Task: select a rule when a due date more than days ago is moved in a card by anyone except me.
Action: Mouse moved to (1347, 114)
Screenshot: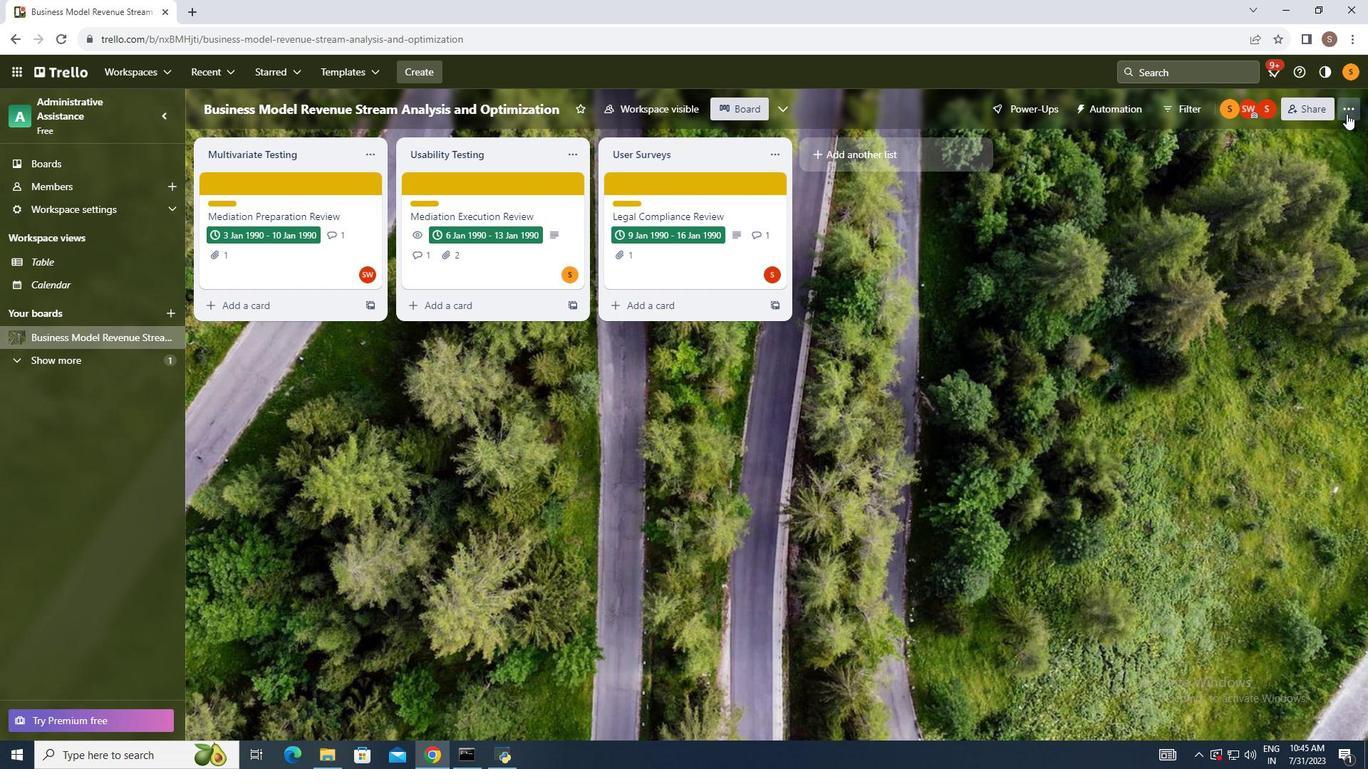 
Action: Mouse pressed left at (1347, 114)
Screenshot: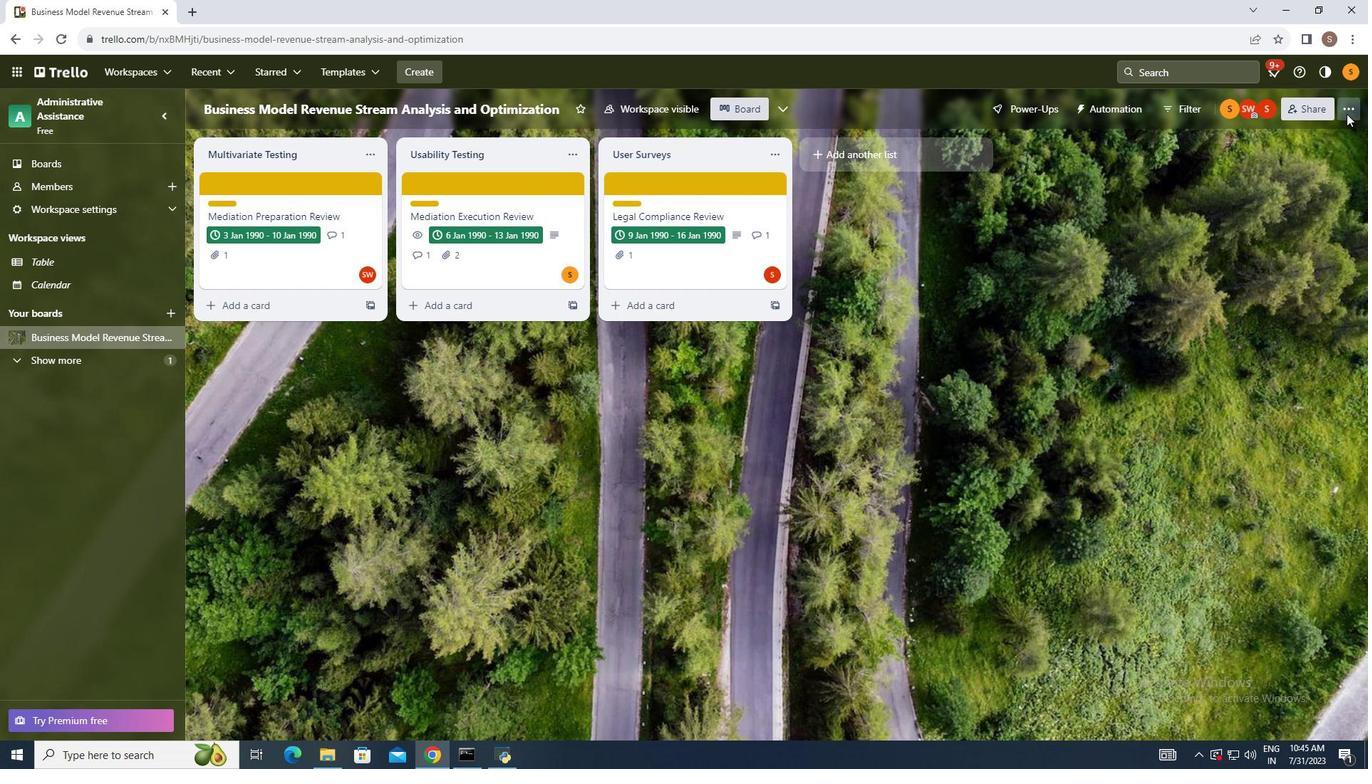 
Action: Mouse moved to (1233, 292)
Screenshot: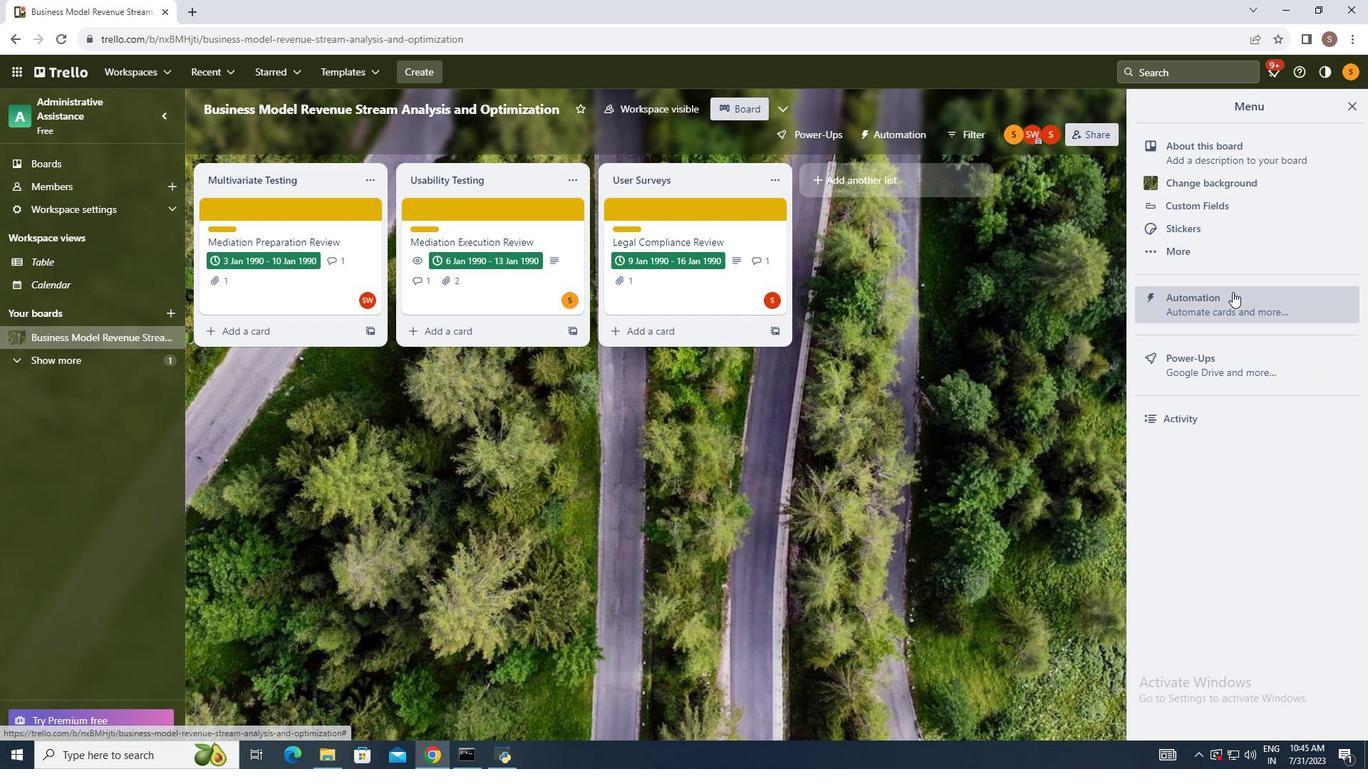 
Action: Mouse pressed left at (1233, 292)
Screenshot: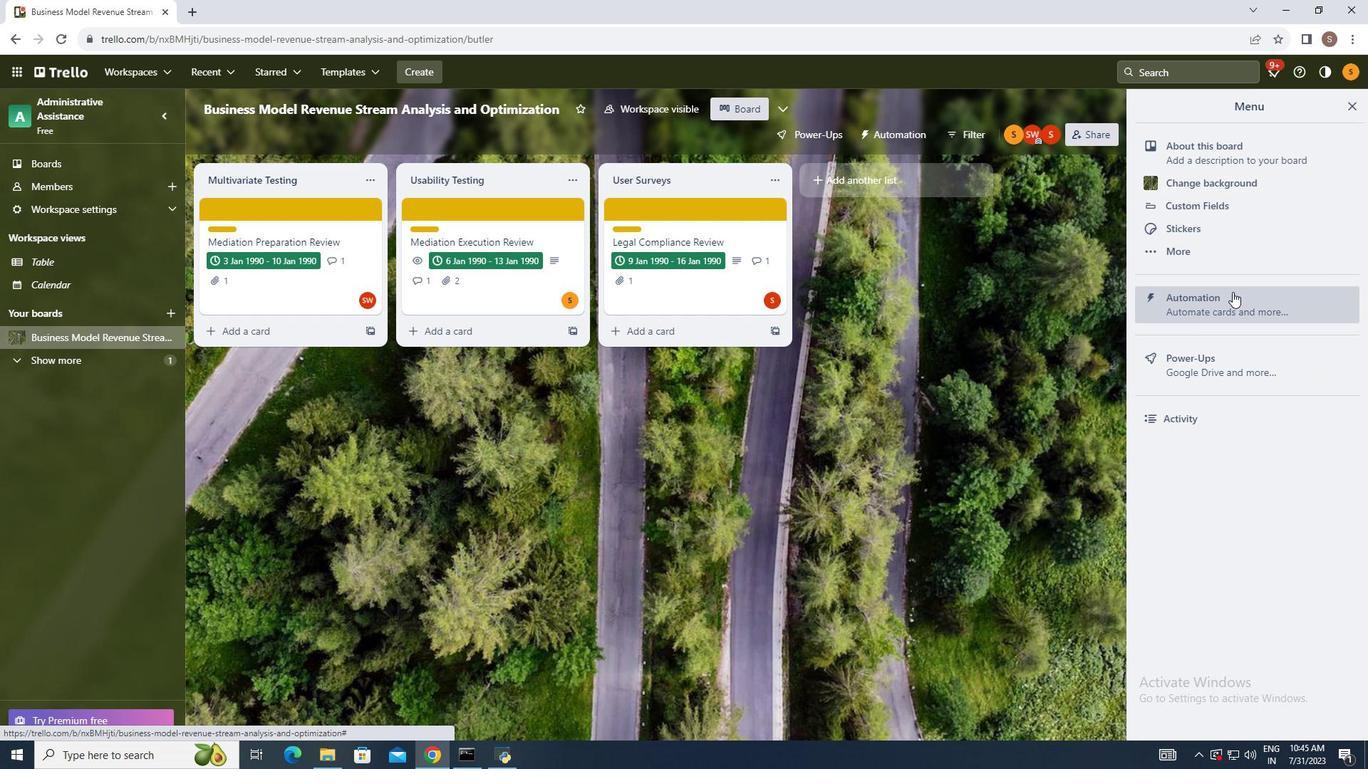 
Action: Mouse moved to (268, 265)
Screenshot: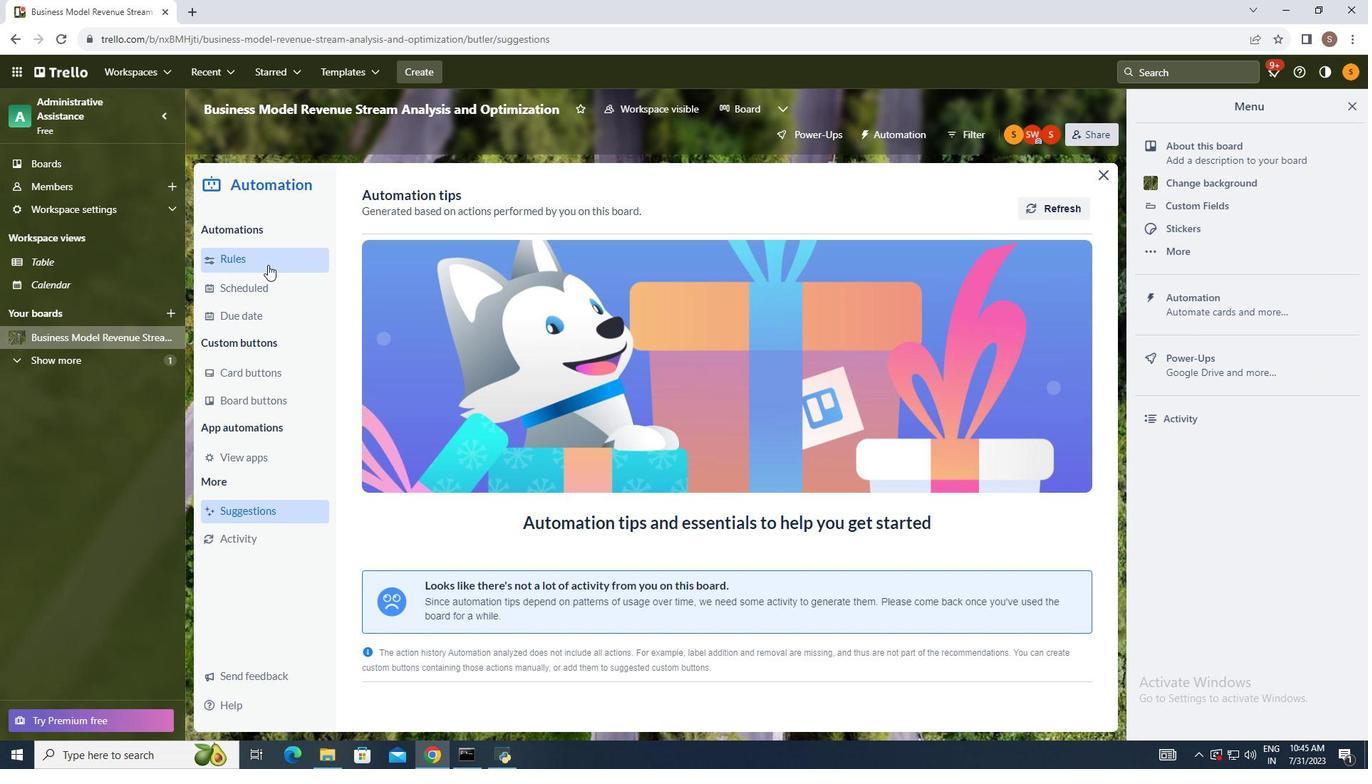 
Action: Mouse pressed left at (268, 265)
Screenshot: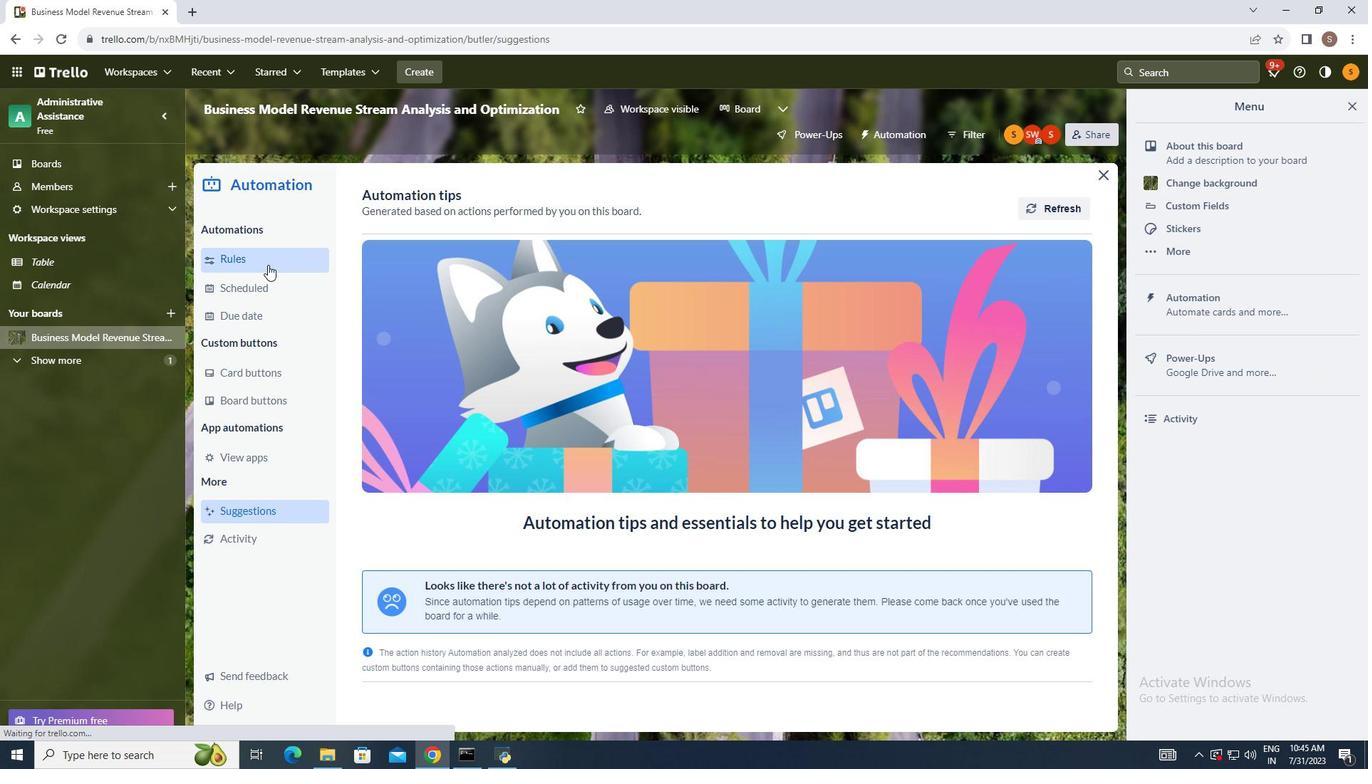 
Action: Mouse moved to (959, 200)
Screenshot: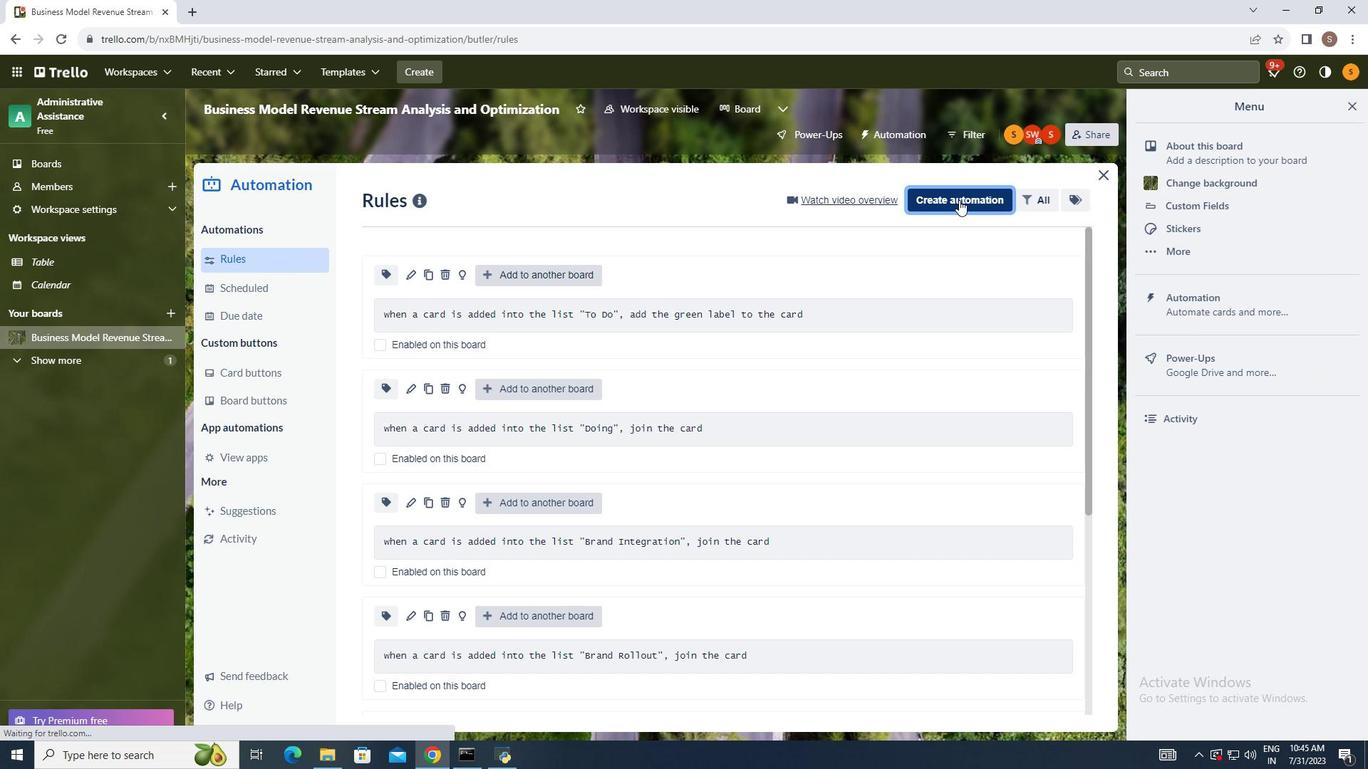 
Action: Mouse pressed left at (959, 200)
Screenshot: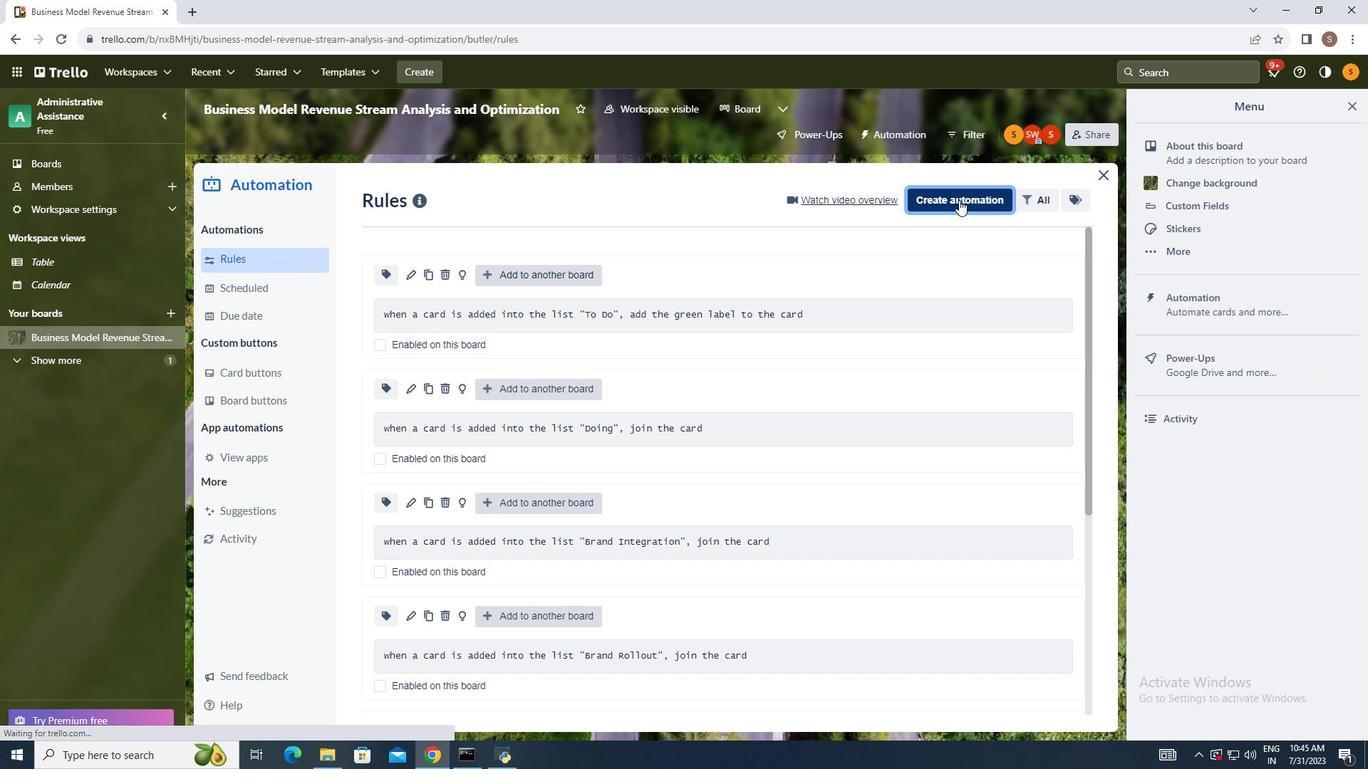 
Action: Mouse moved to (727, 341)
Screenshot: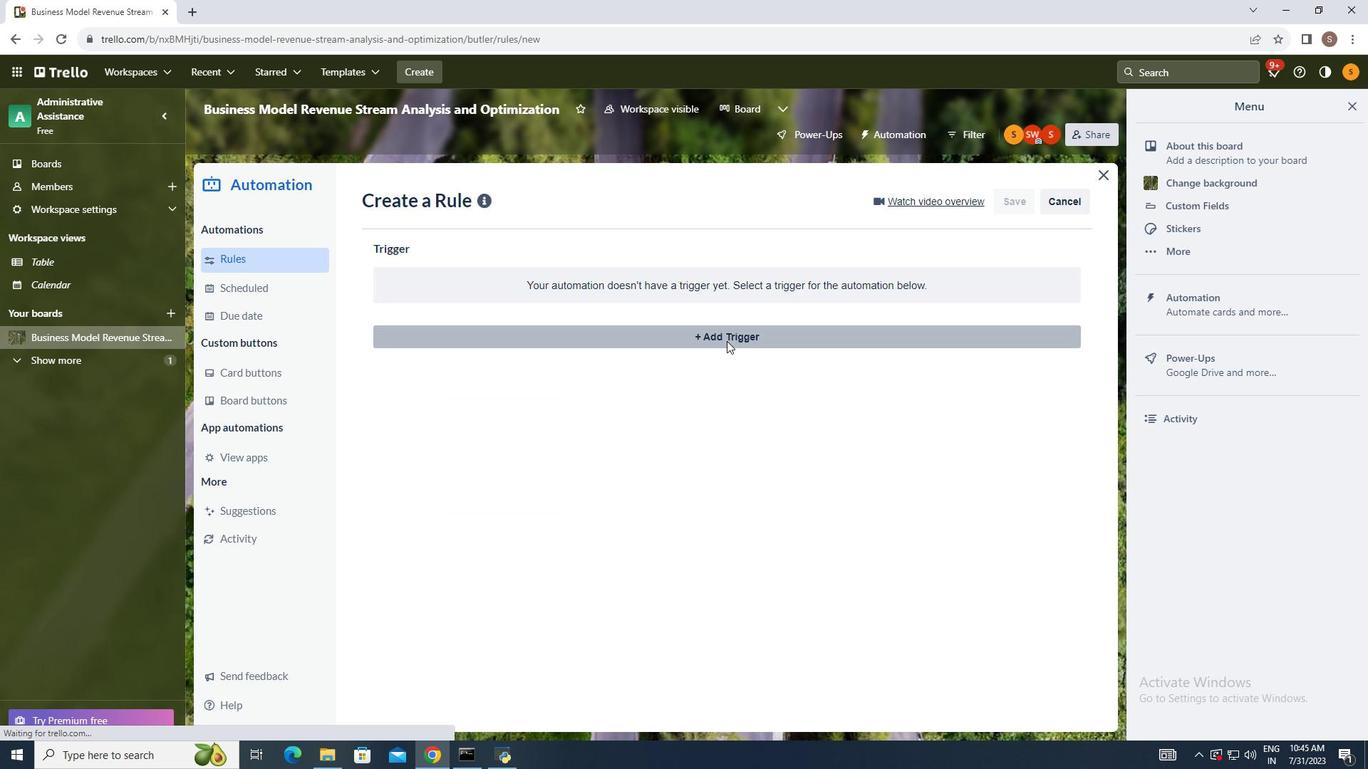 
Action: Mouse pressed left at (727, 341)
Screenshot: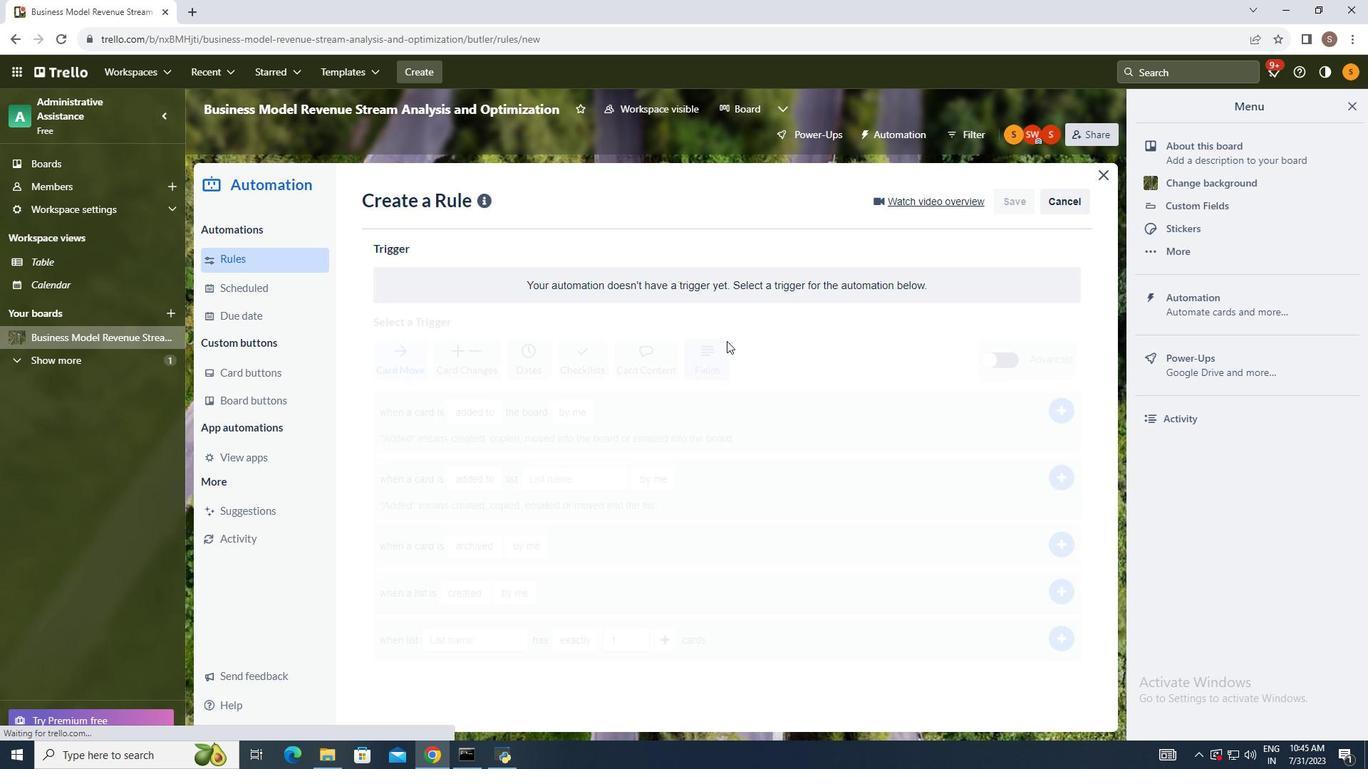 
Action: Mouse moved to (524, 379)
Screenshot: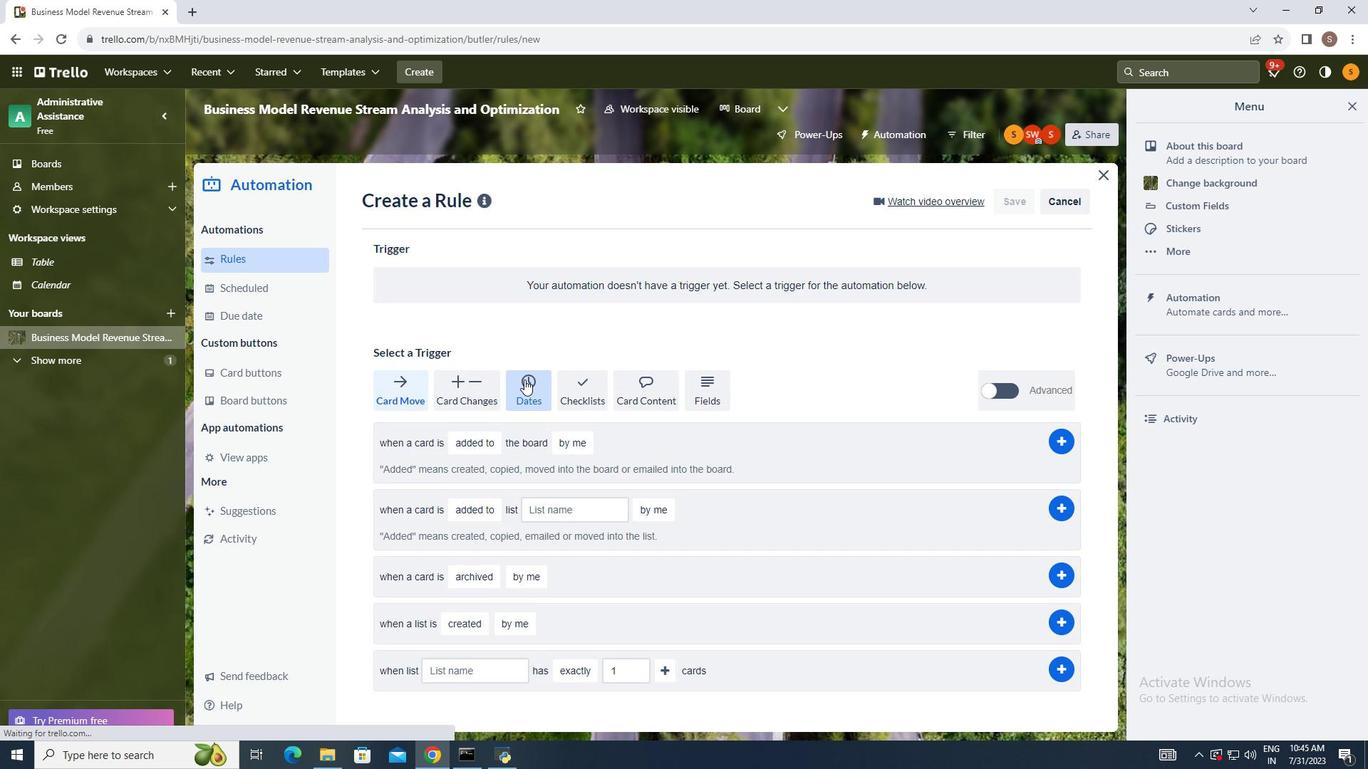 
Action: Mouse pressed left at (524, 379)
Screenshot: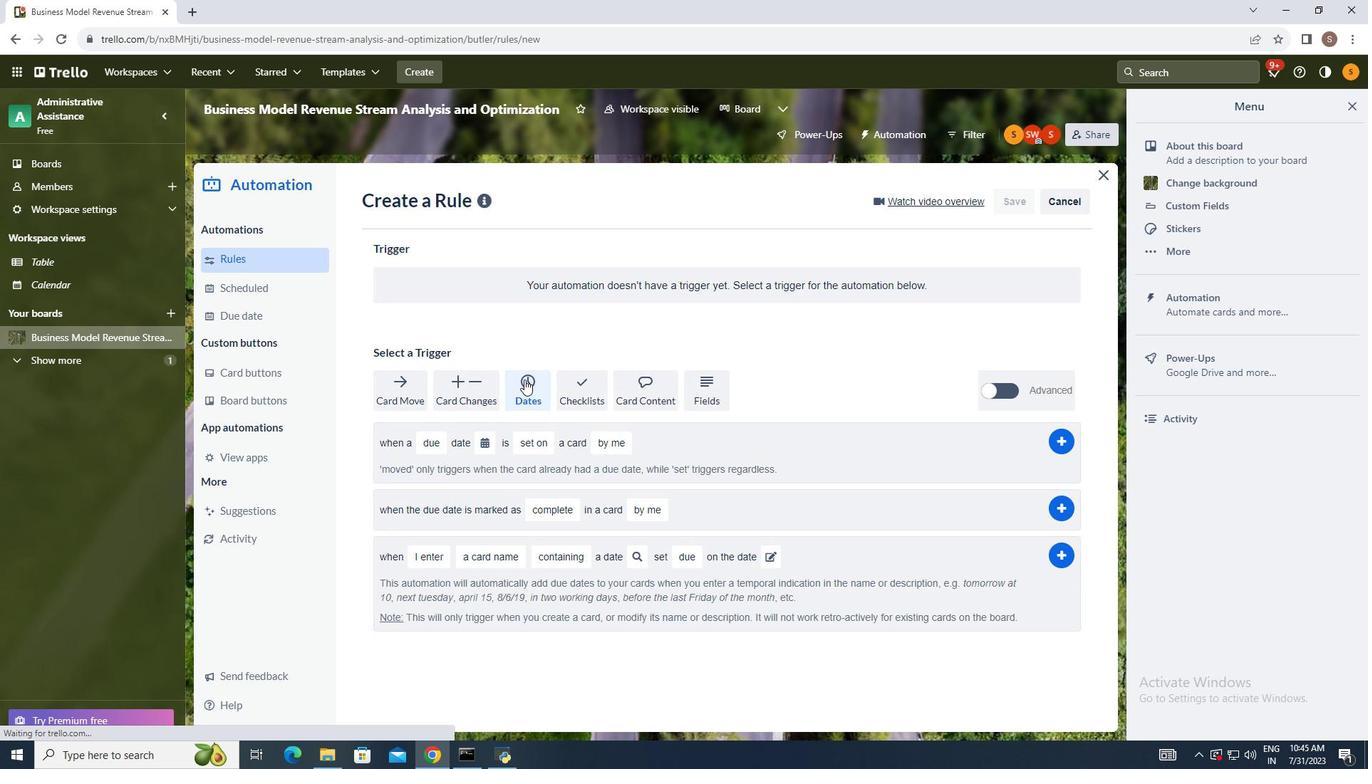 
Action: Mouse moved to (439, 438)
Screenshot: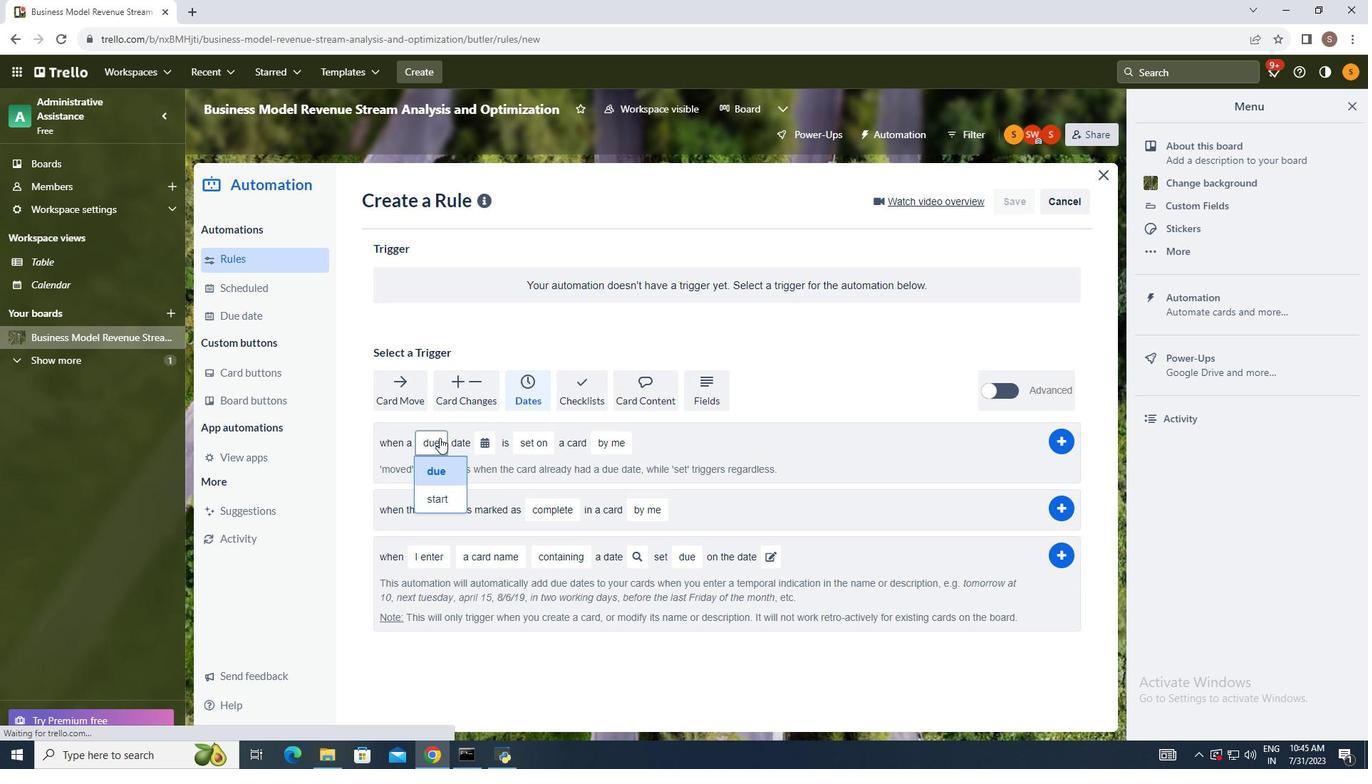 
Action: Mouse pressed left at (439, 438)
Screenshot: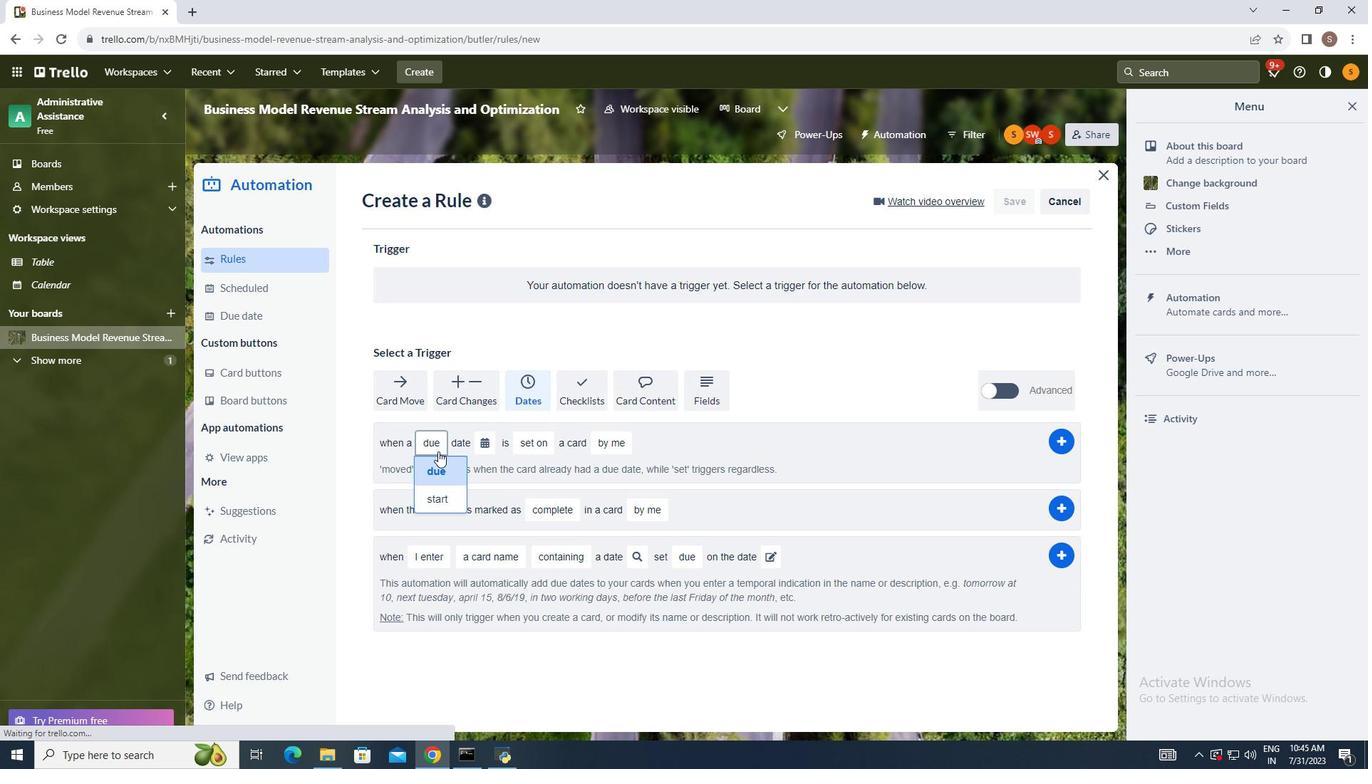 
Action: Mouse moved to (438, 471)
Screenshot: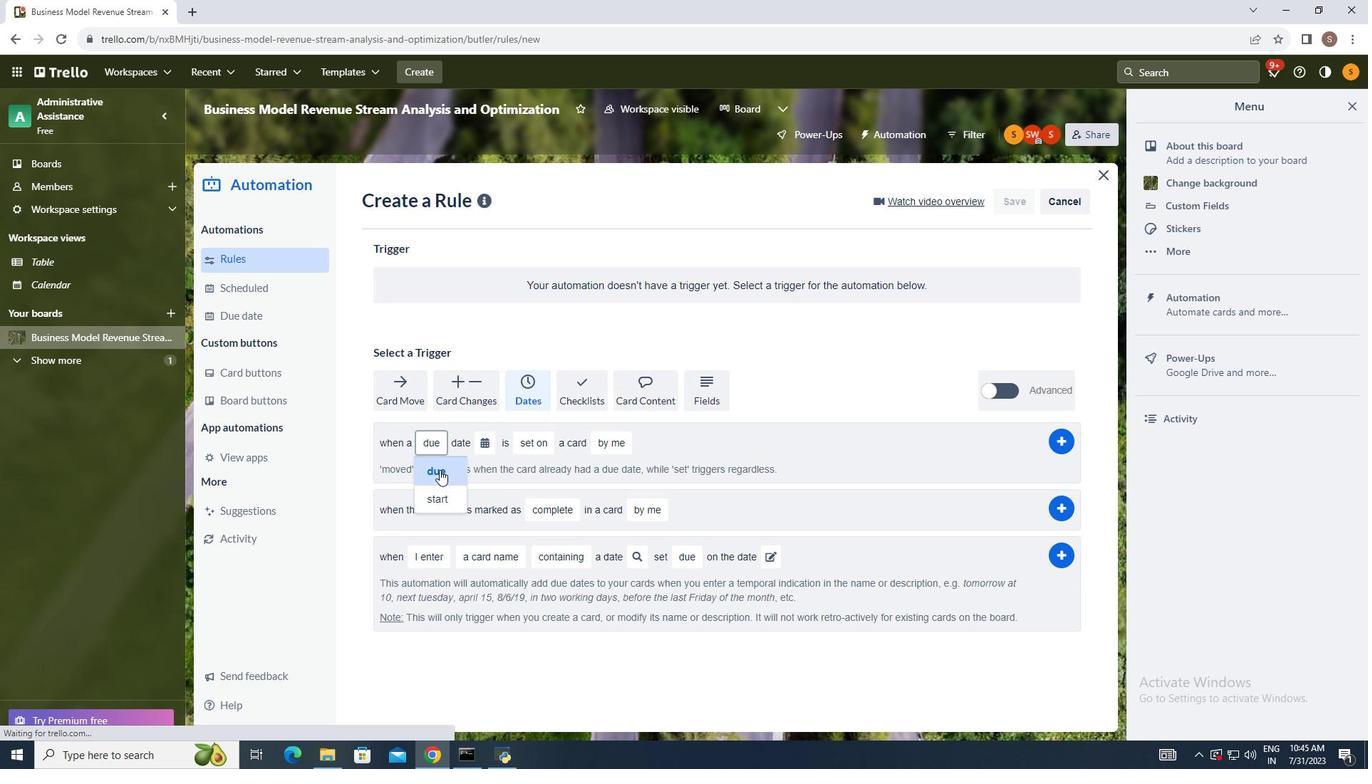 
Action: Mouse pressed left at (438, 471)
Screenshot: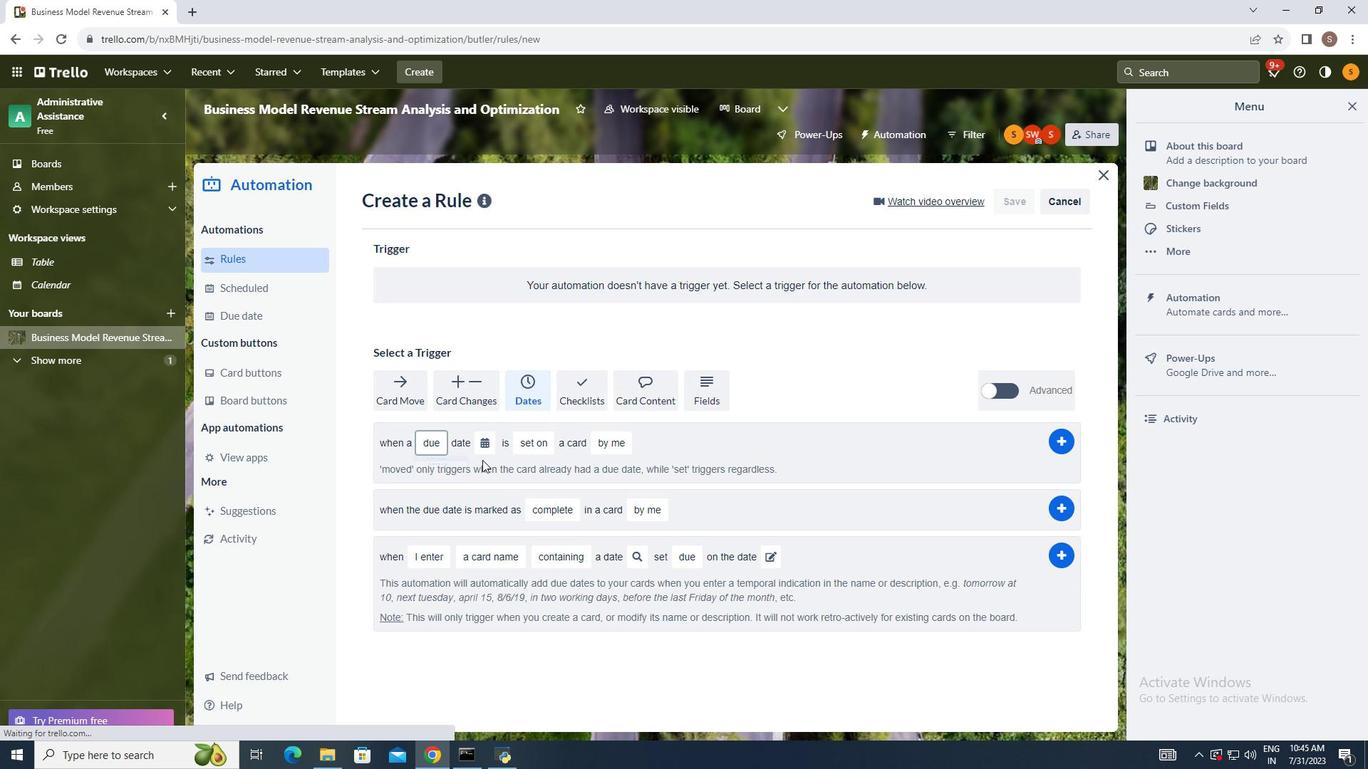 
Action: Mouse moved to (491, 446)
Screenshot: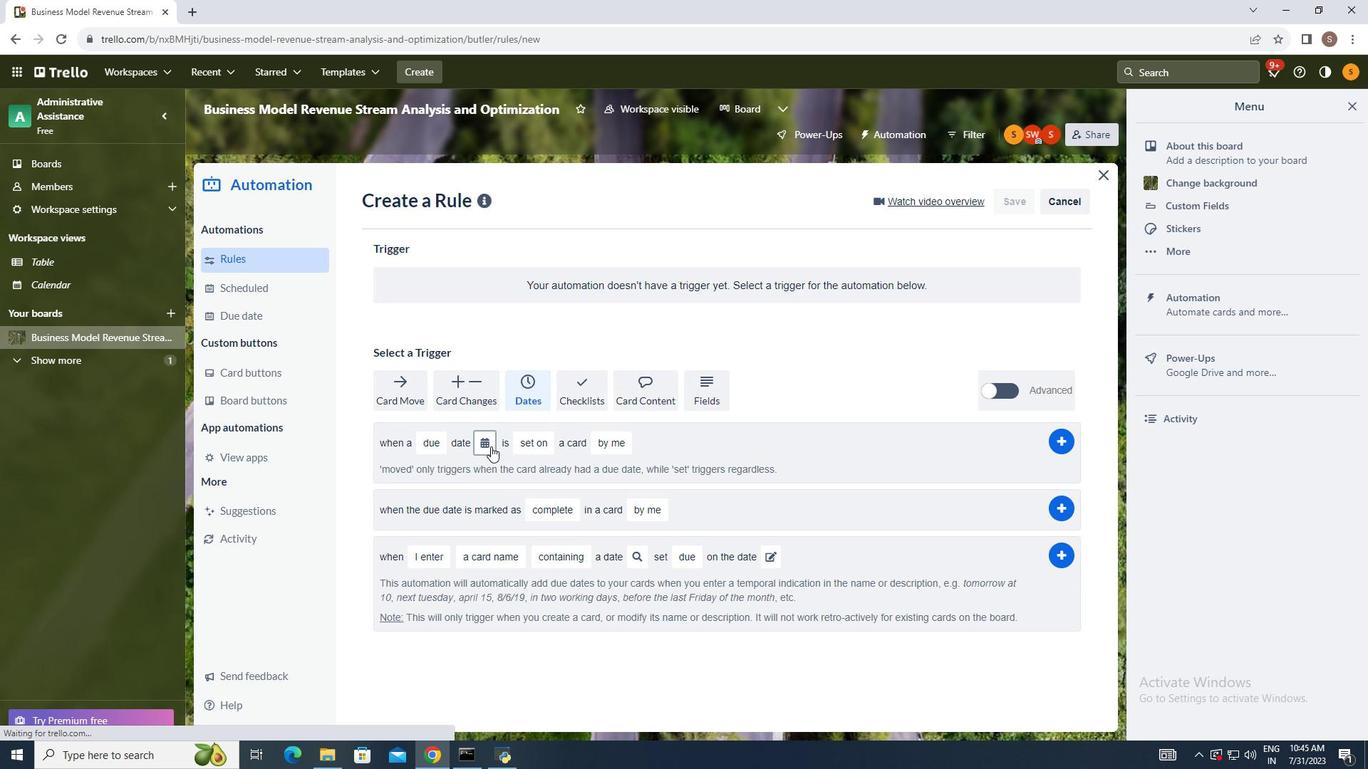 
Action: Mouse pressed left at (491, 446)
Screenshot: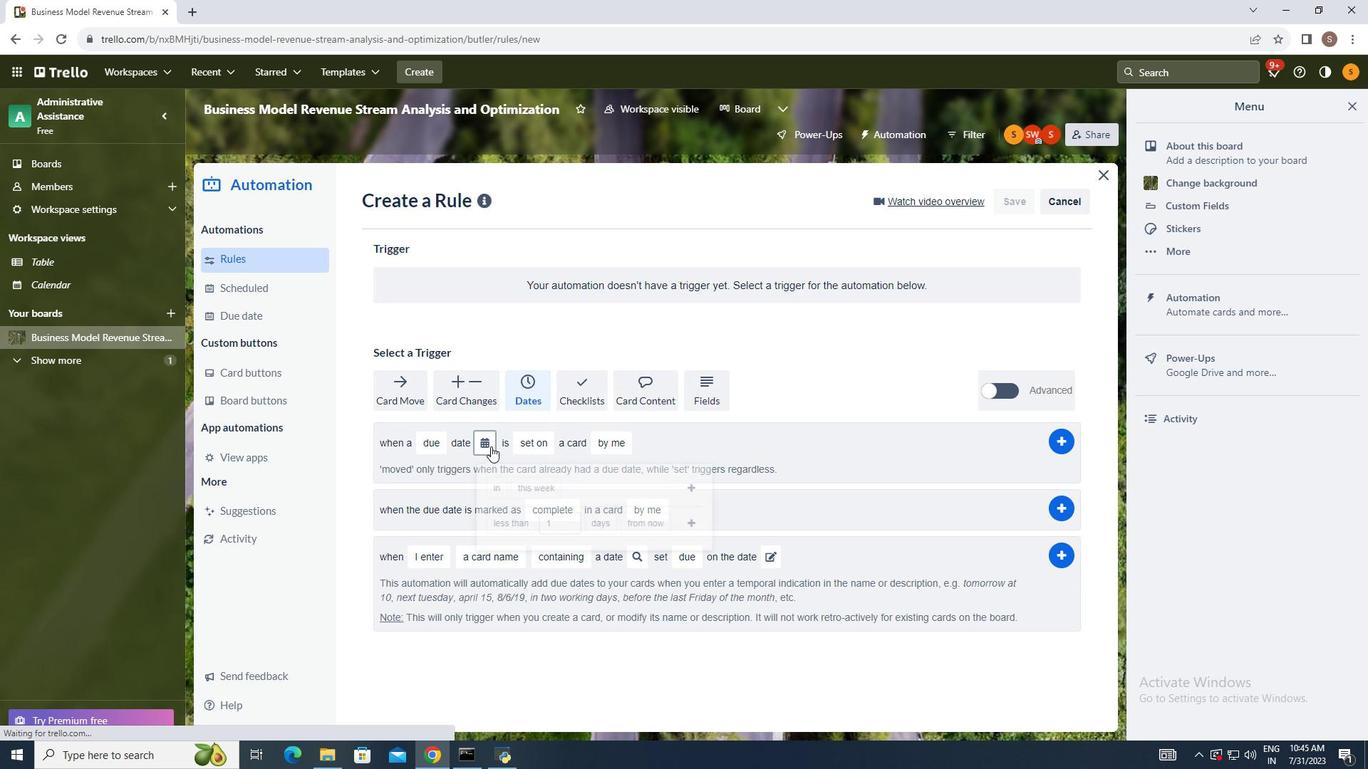 
Action: Mouse moved to (511, 533)
Screenshot: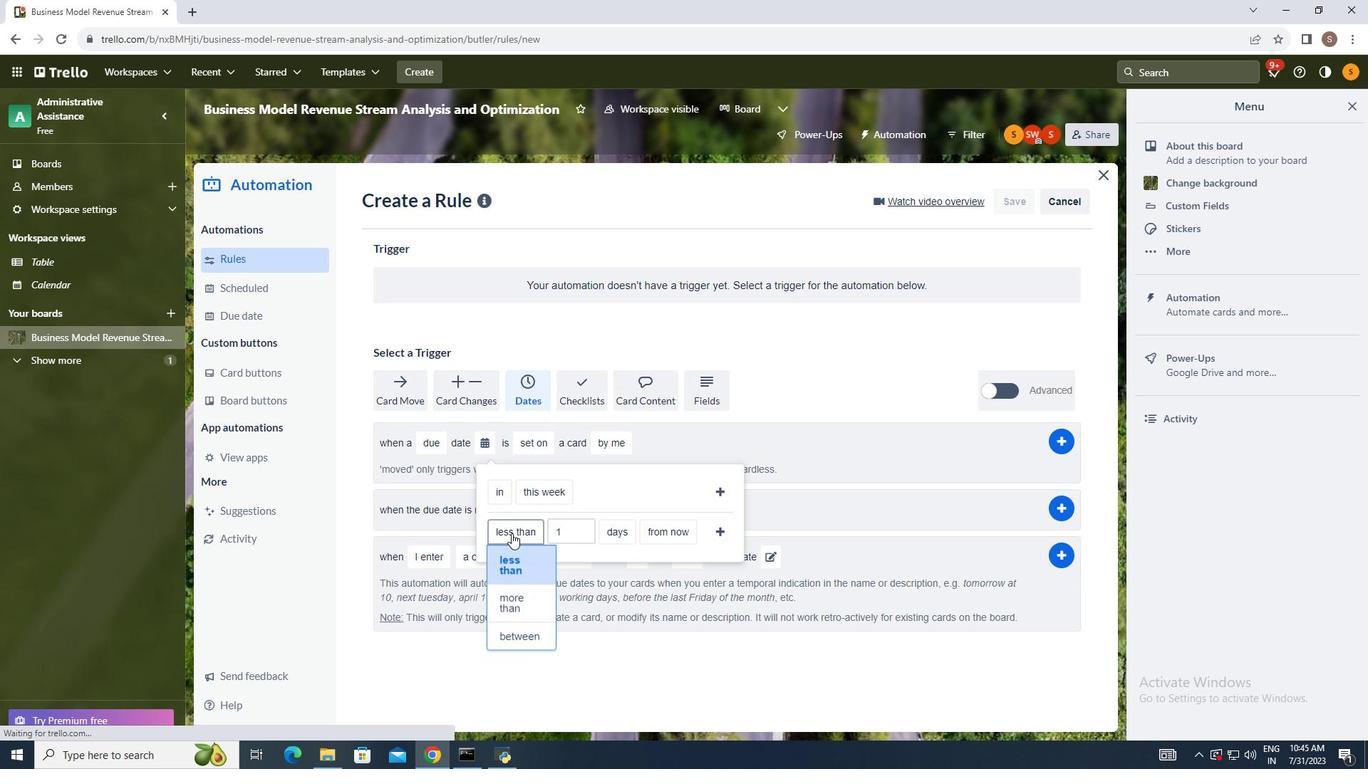 
Action: Mouse pressed left at (511, 533)
Screenshot: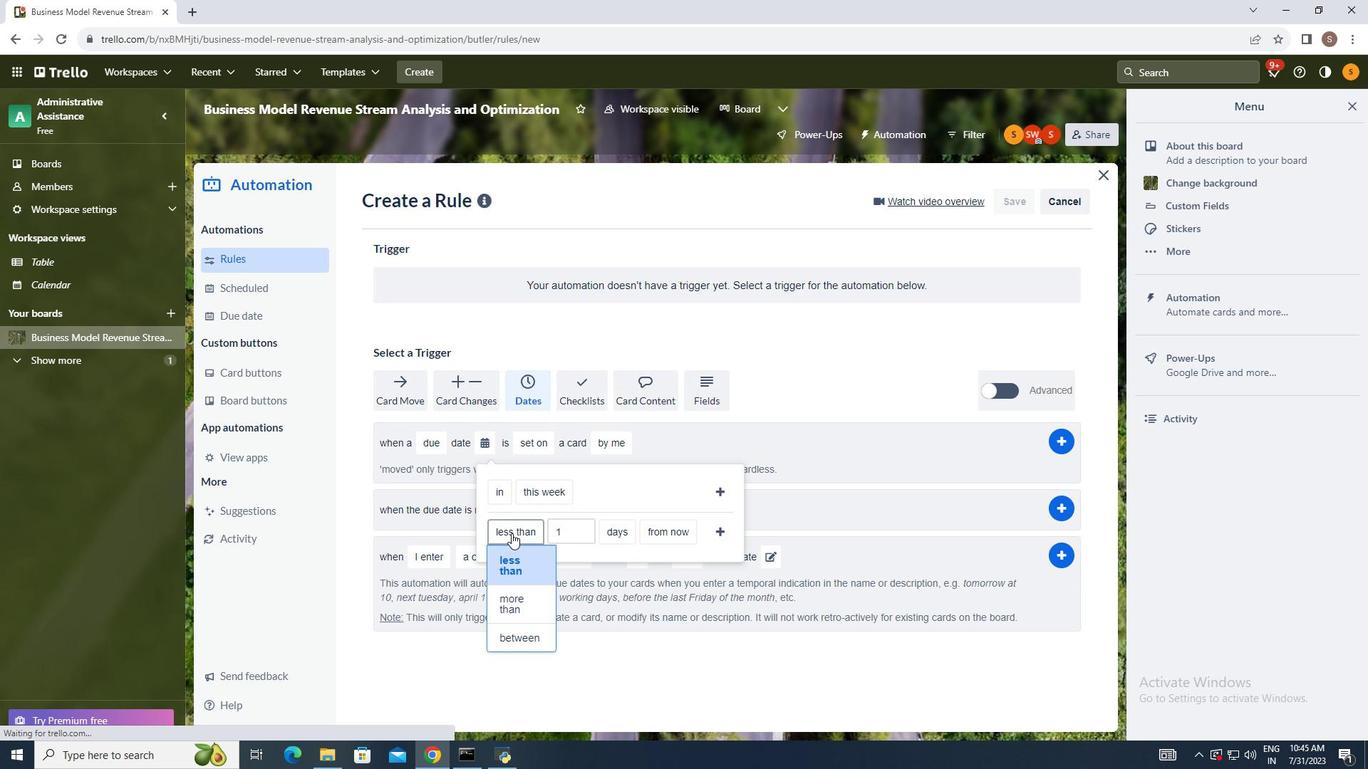 
Action: Mouse moved to (523, 602)
Screenshot: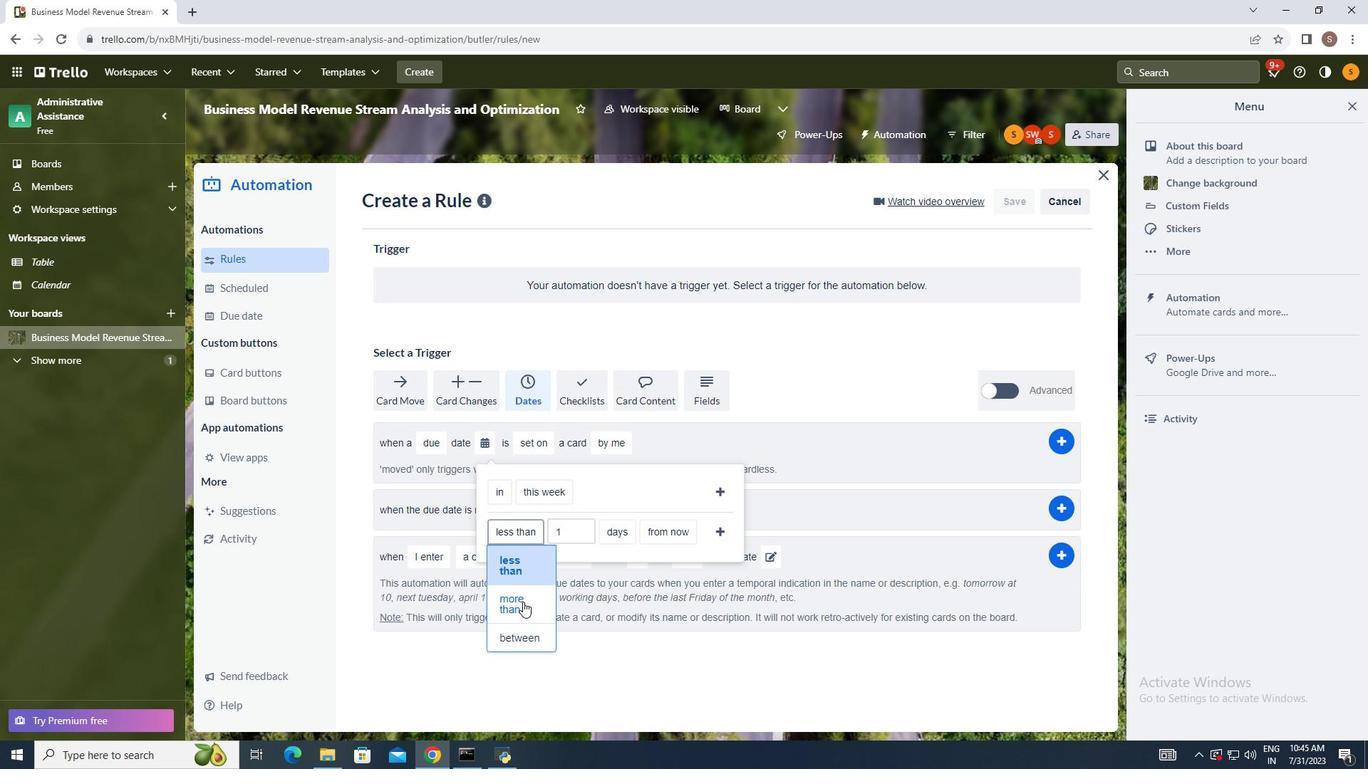 
Action: Mouse pressed left at (523, 602)
Screenshot: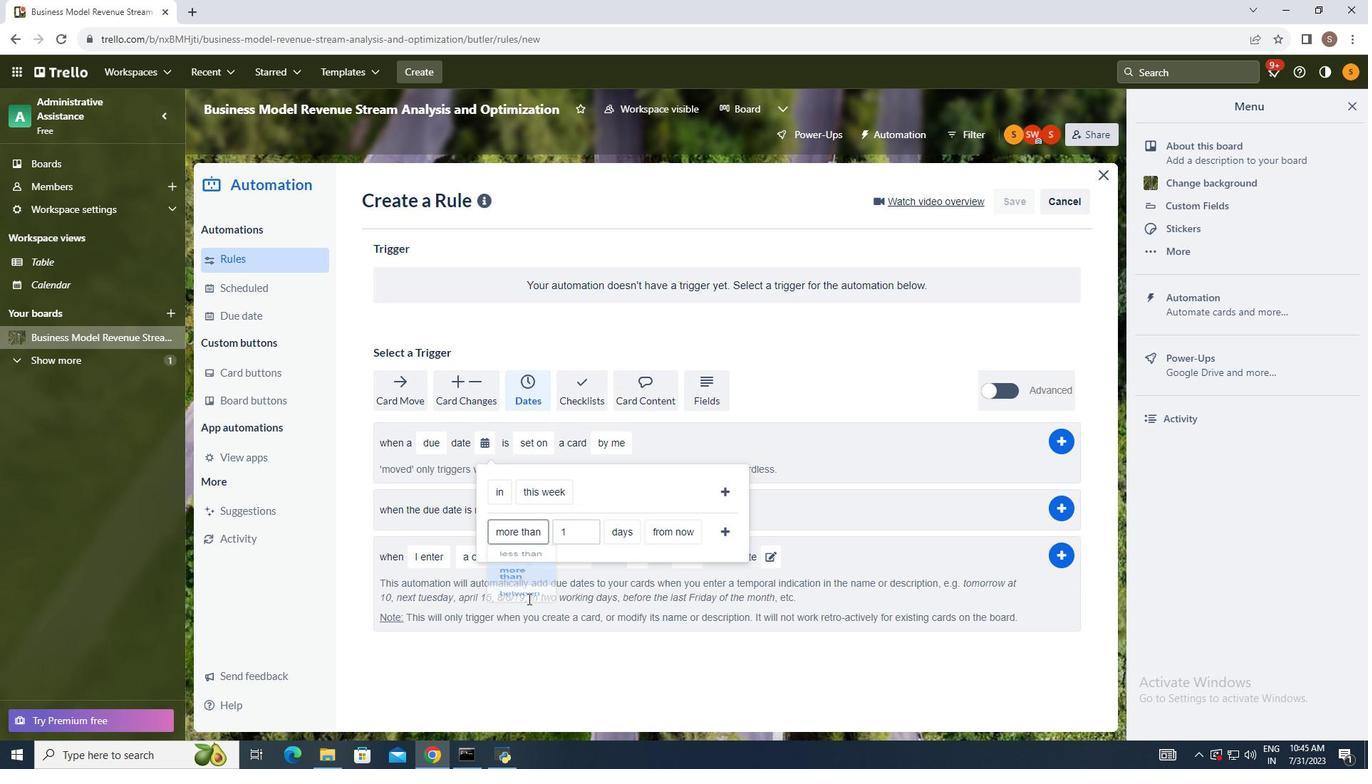 
Action: Mouse moved to (620, 538)
Screenshot: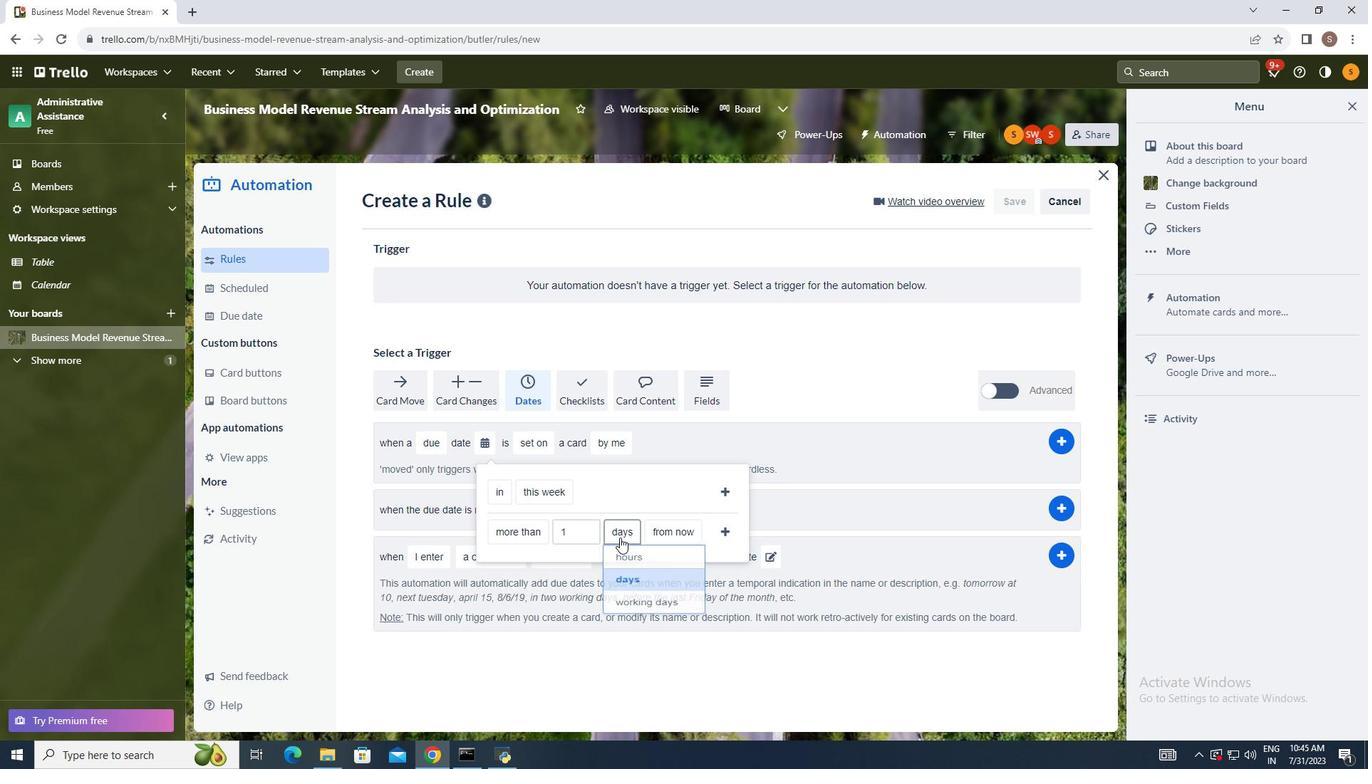
Action: Mouse pressed left at (620, 538)
Screenshot: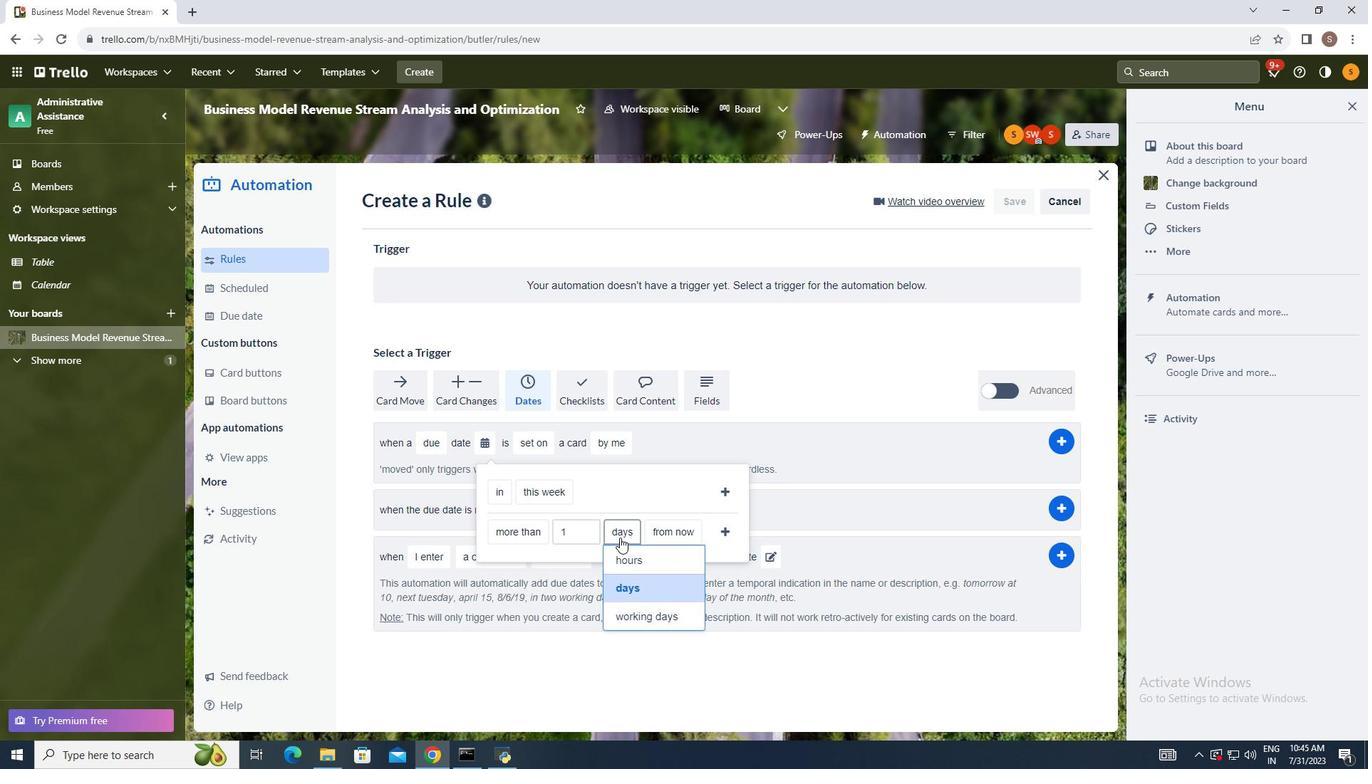 
Action: Mouse moved to (624, 585)
Screenshot: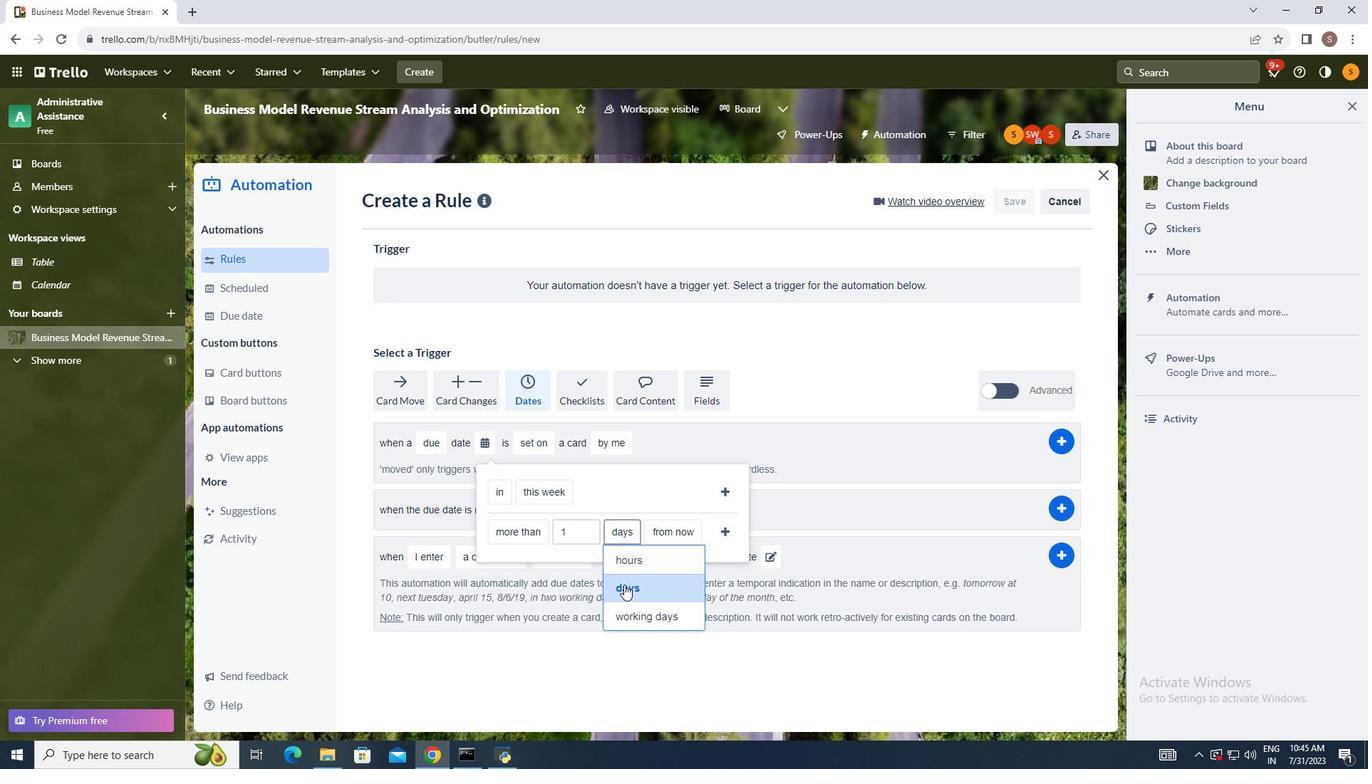 
Action: Mouse pressed left at (624, 585)
Screenshot: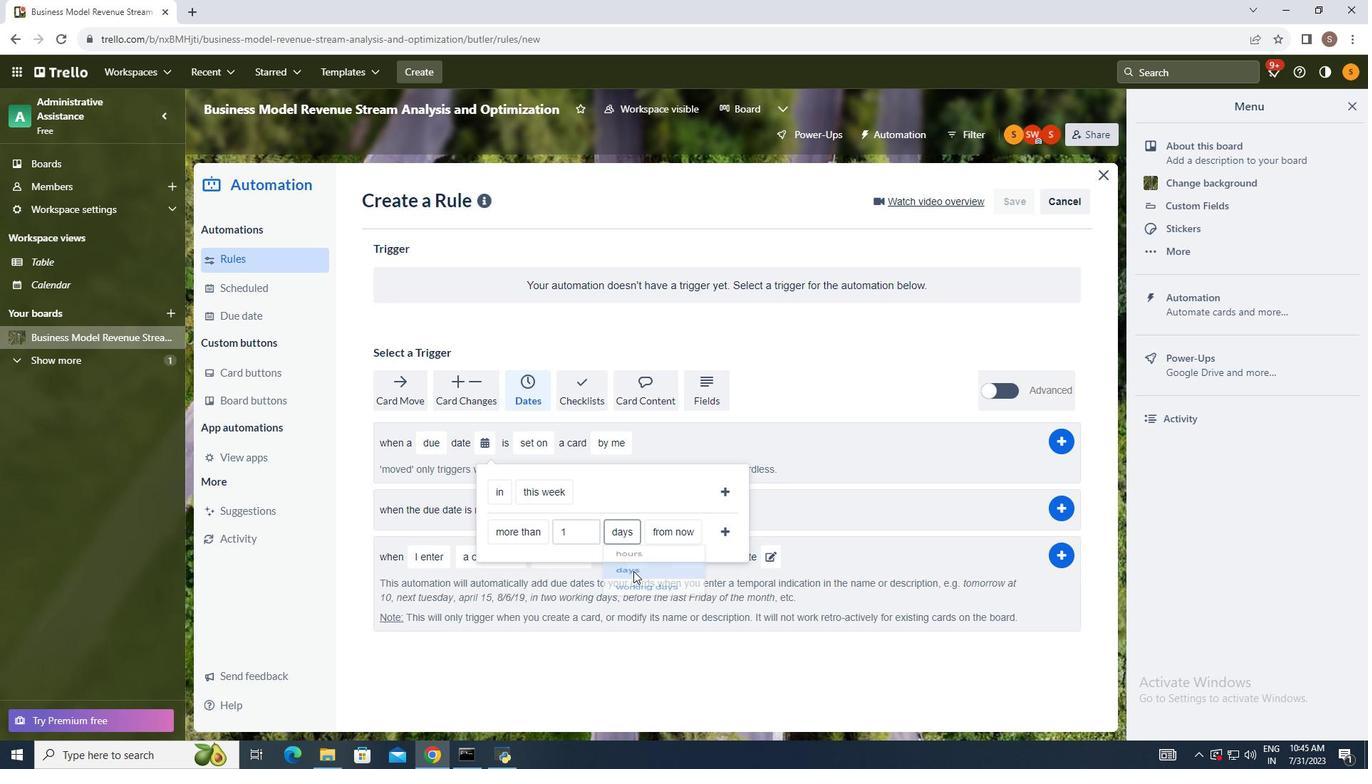 
Action: Mouse moved to (675, 521)
Screenshot: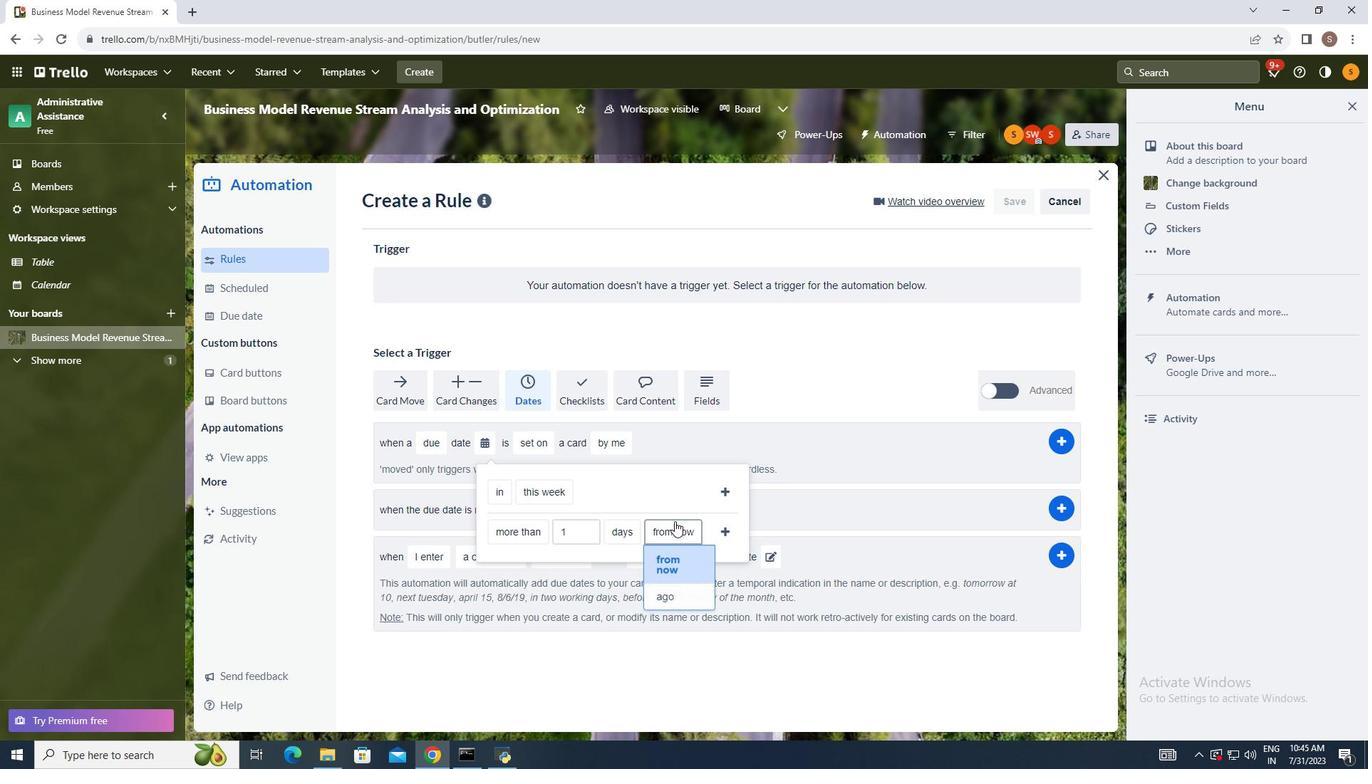 
Action: Mouse pressed left at (675, 521)
Screenshot: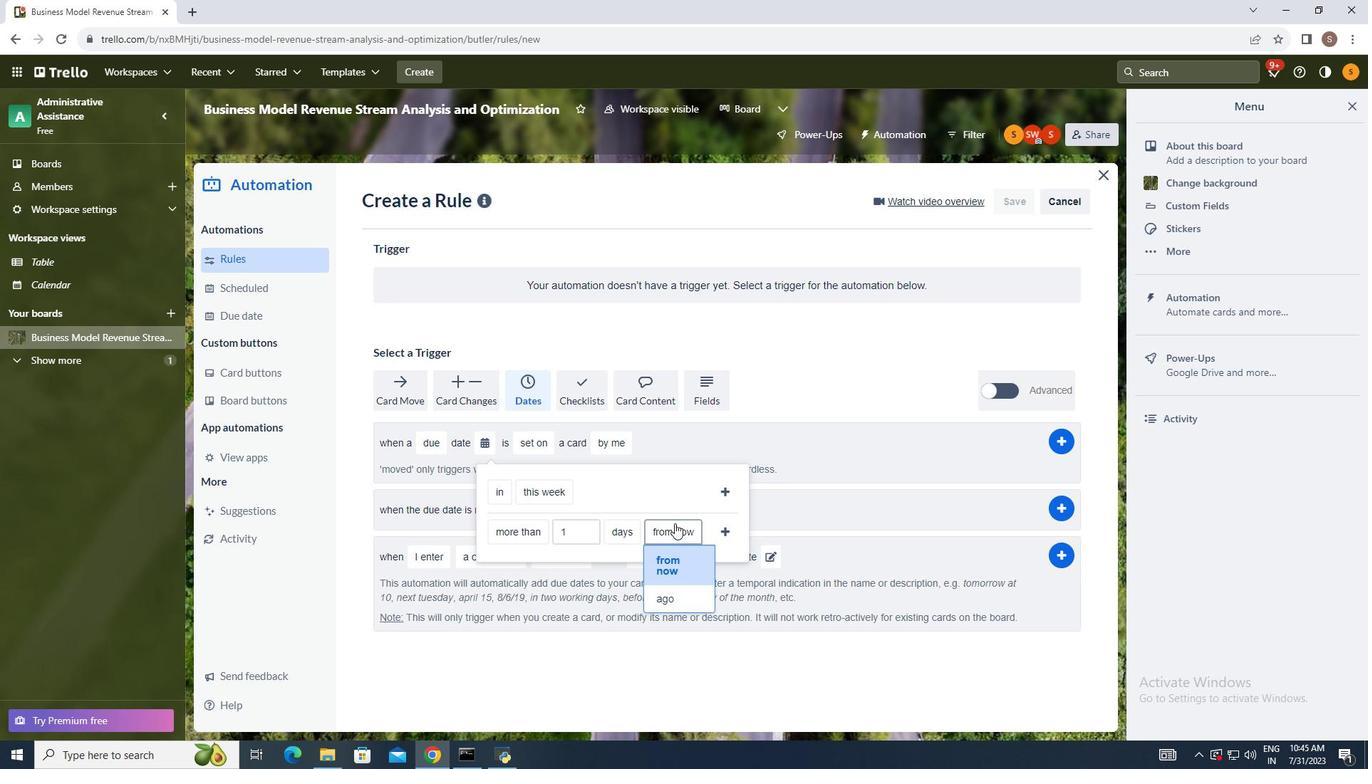
Action: Mouse moved to (662, 595)
Screenshot: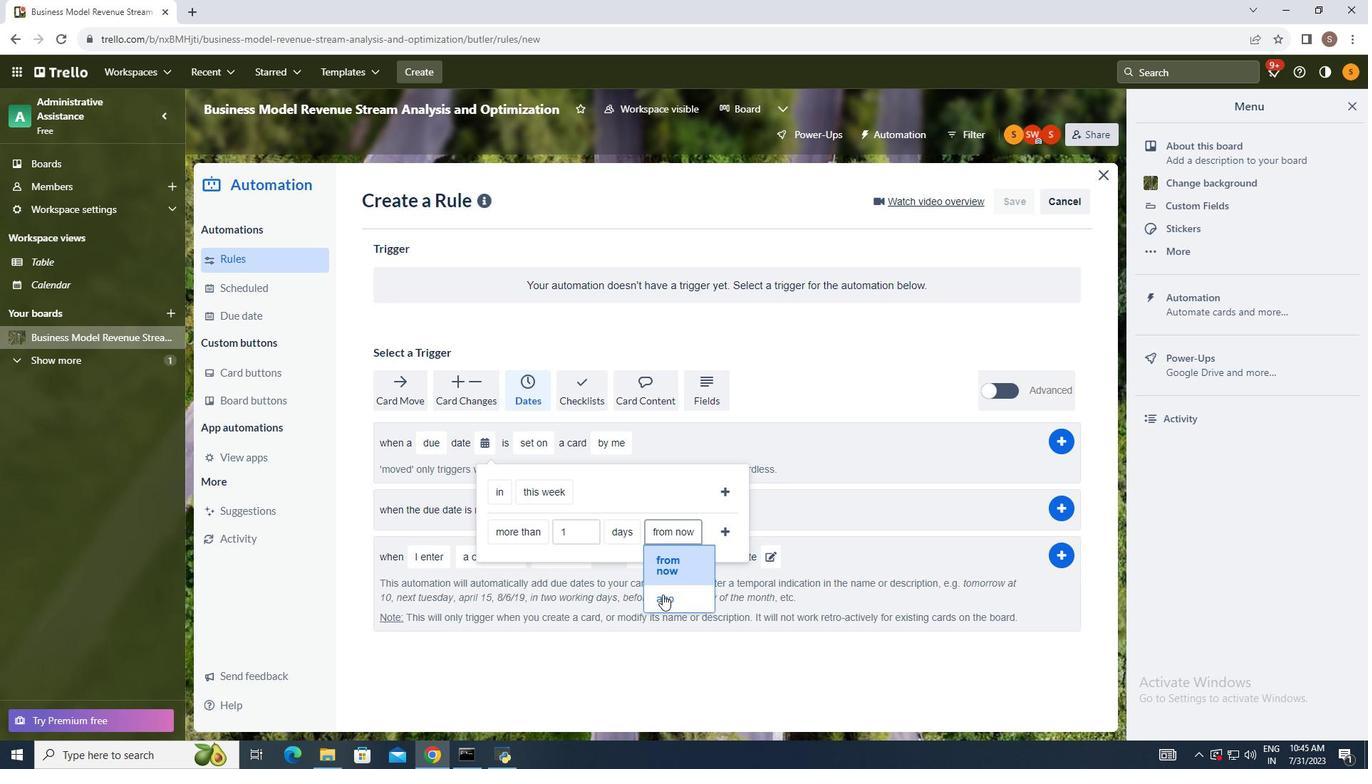
Action: Mouse pressed left at (662, 595)
Screenshot: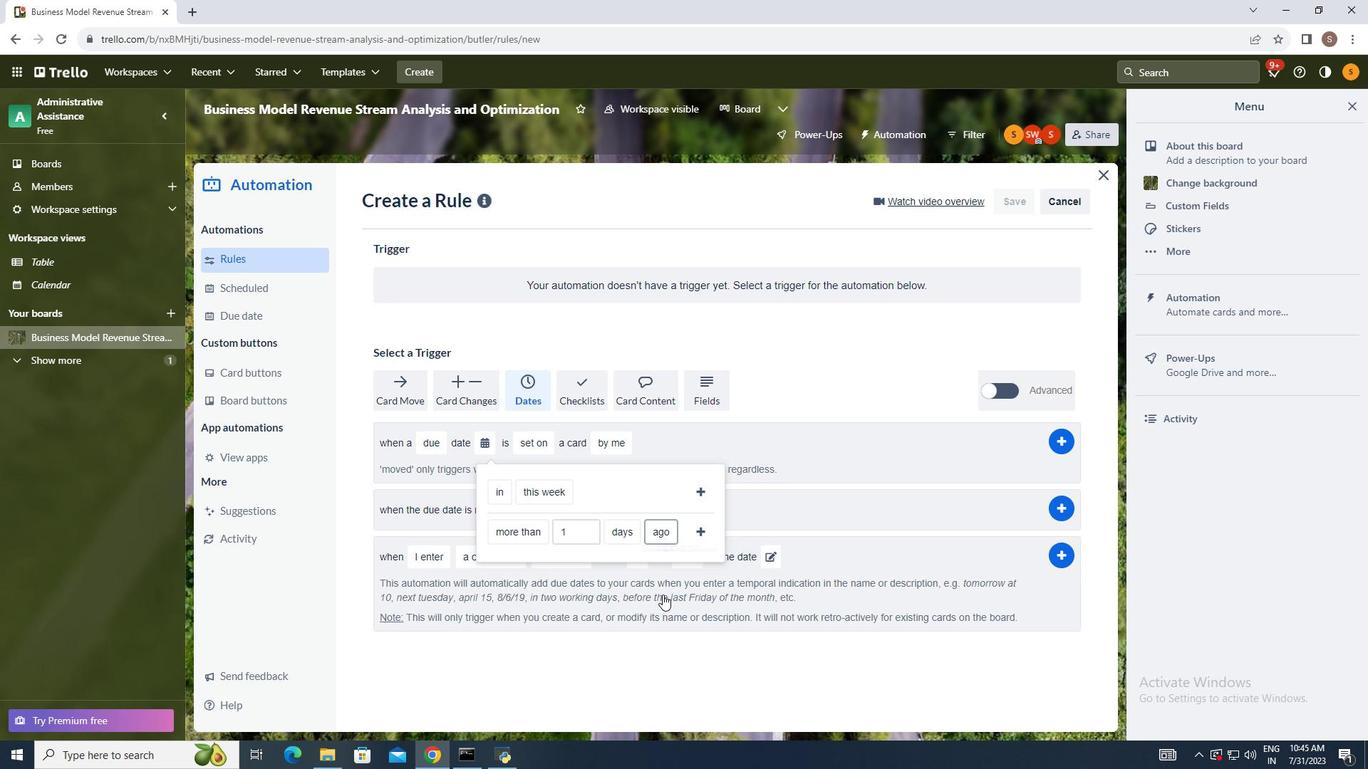 
Action: Mouse moved to (697, 531)
Screenshot: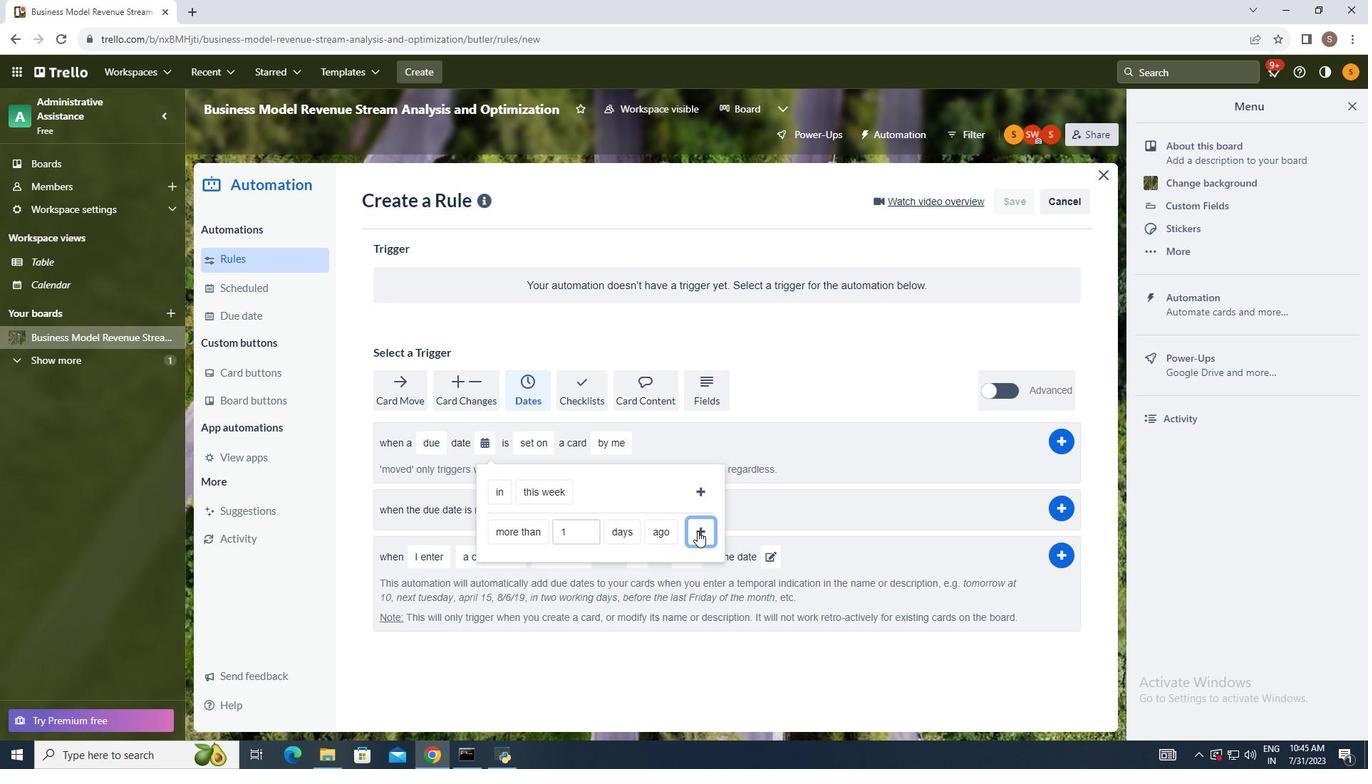
Action: Mouse pressed left at (697, 531)
Screenshot: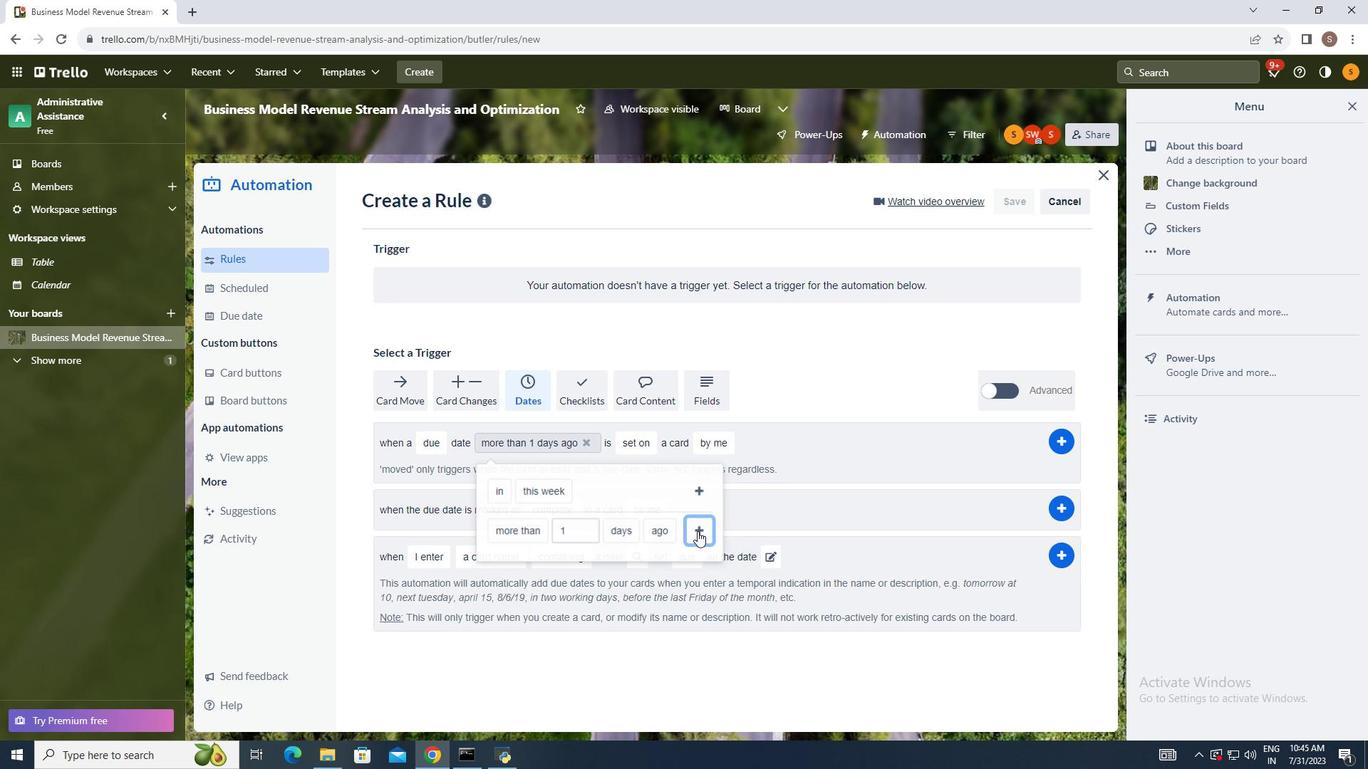 
Action: Mouse moved to (645, 448)
Screenshot: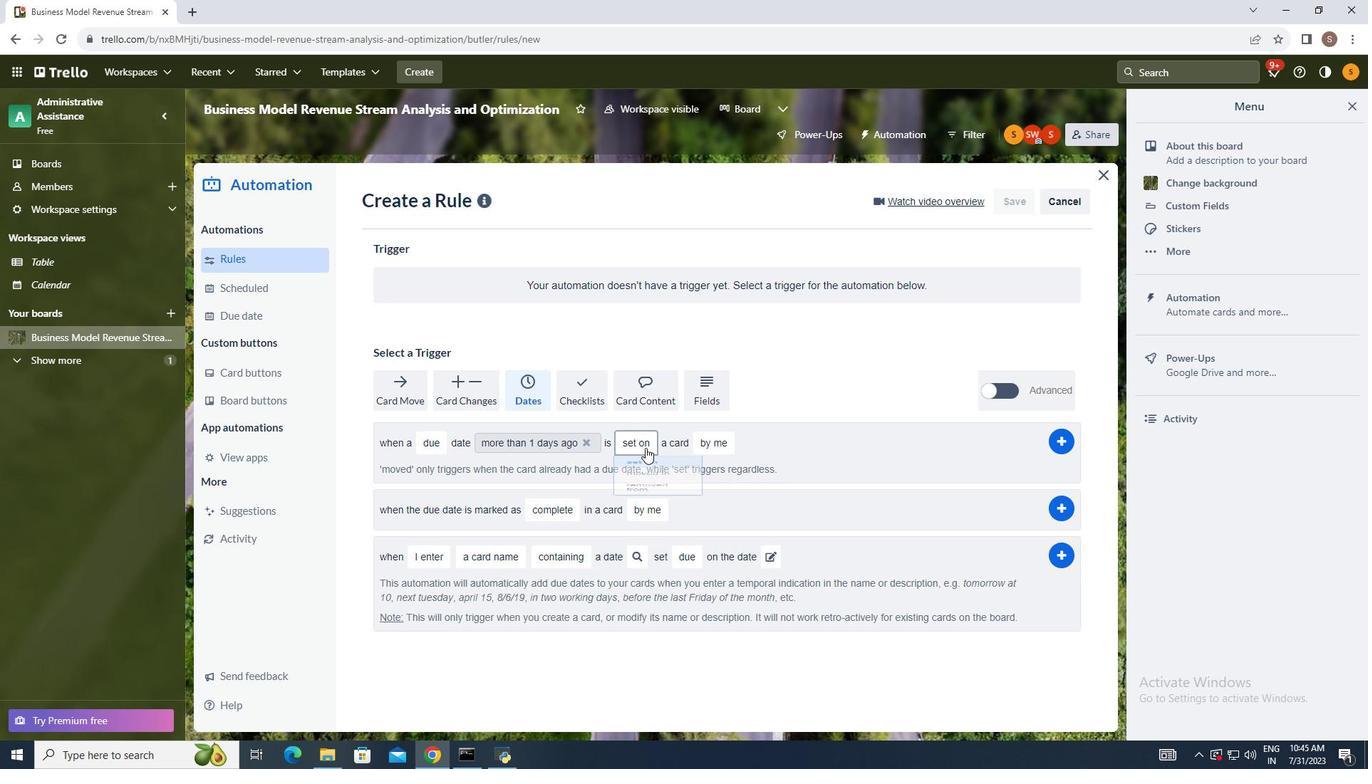 
Action: Mouse pressed left at (645, 448)
Screenshot: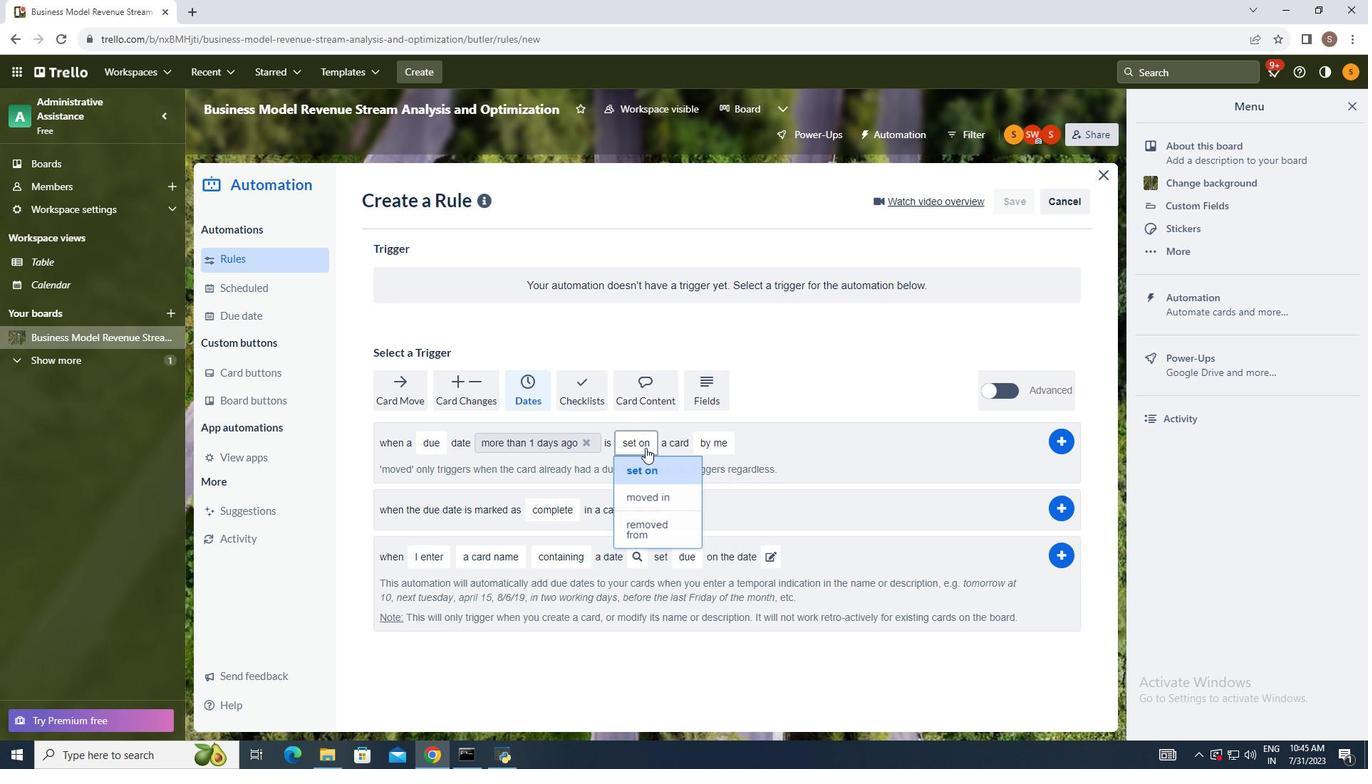 
Action: Mouse moved to (657, 500)
Screenshot: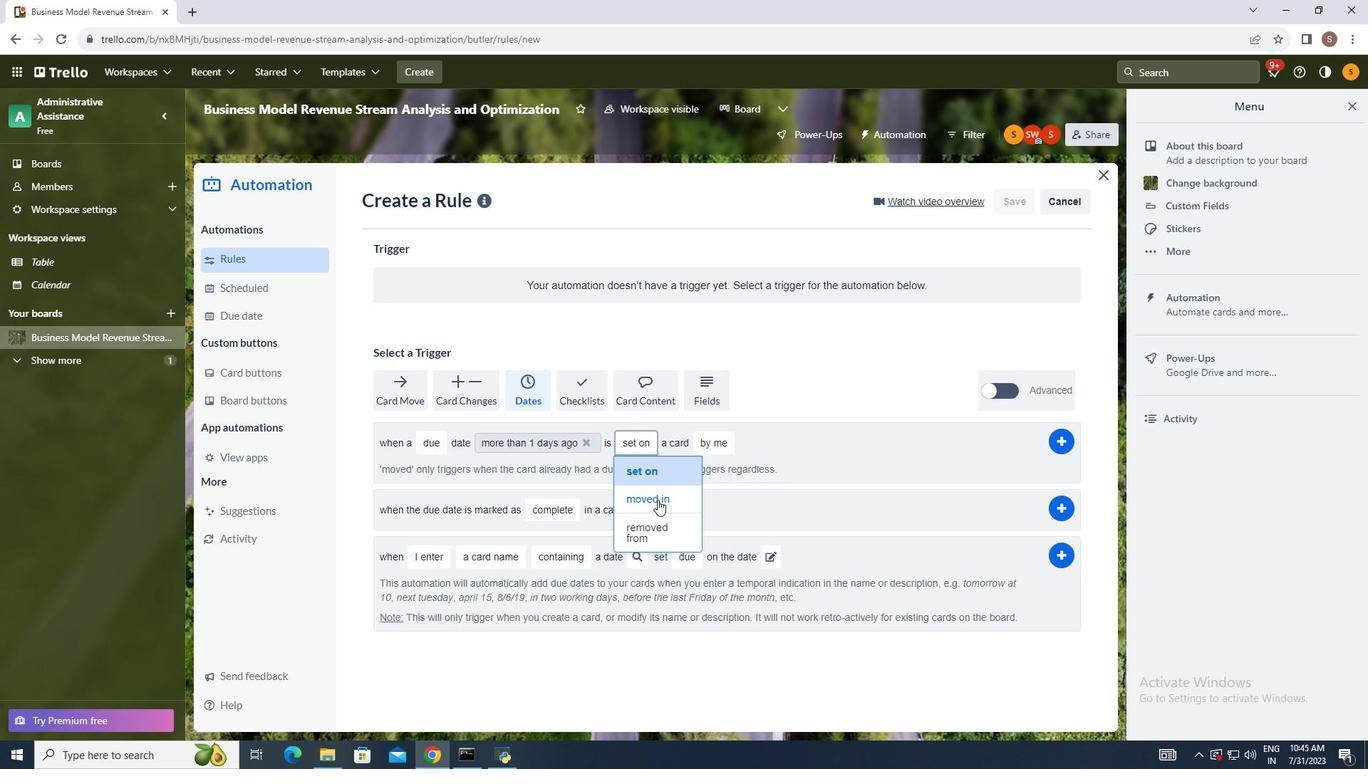 
Action: Mouse pressed left at (657, 500)
Screenshot: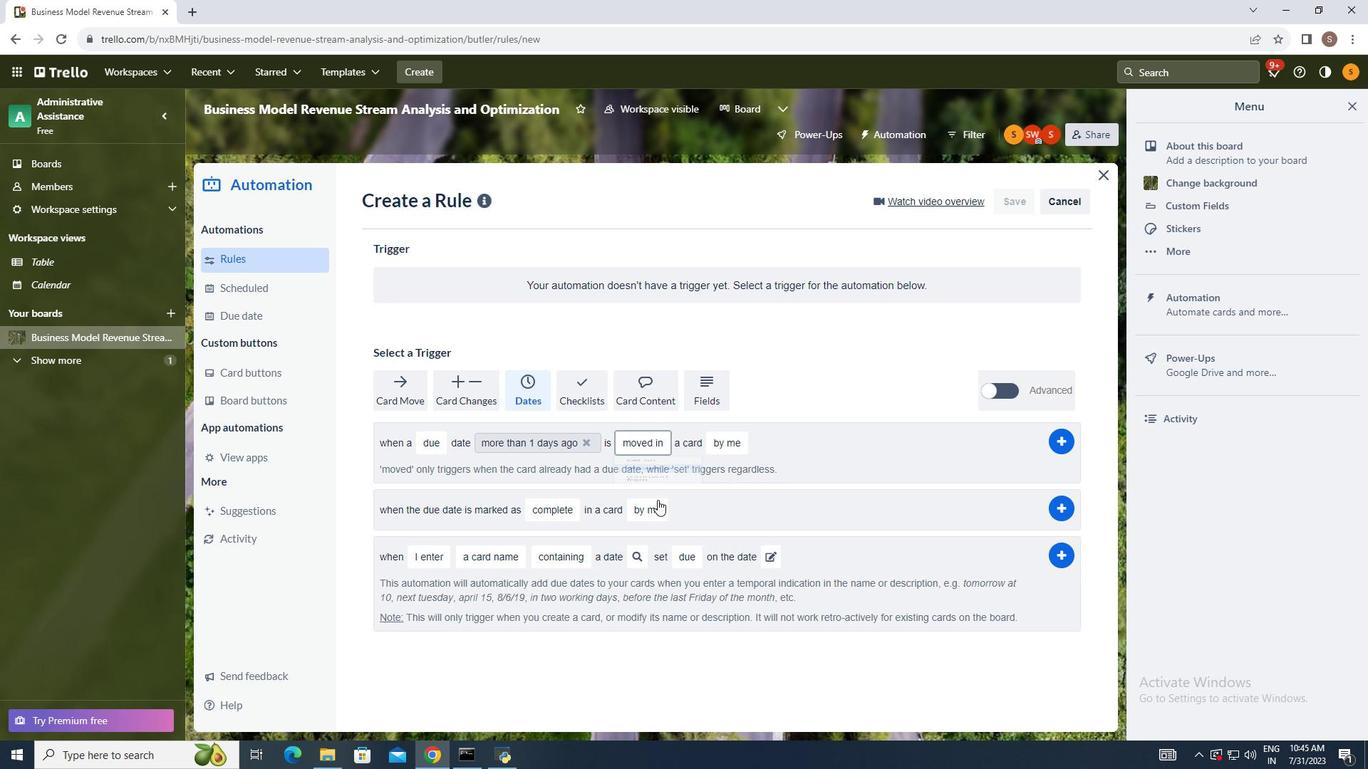 
Action: Mouse moved to (720, 451)
Screenshot: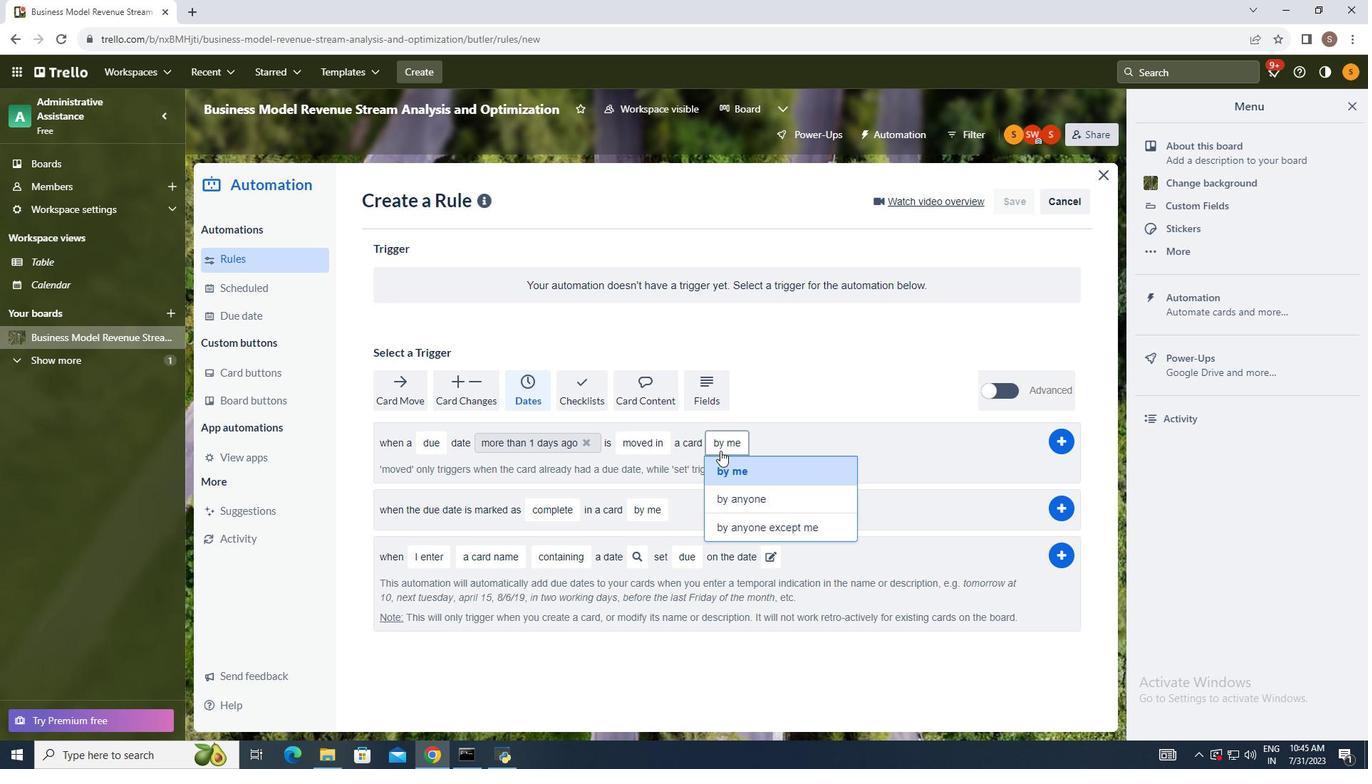 
Action: Mouse pressed left at (720, 451)
Screenshot: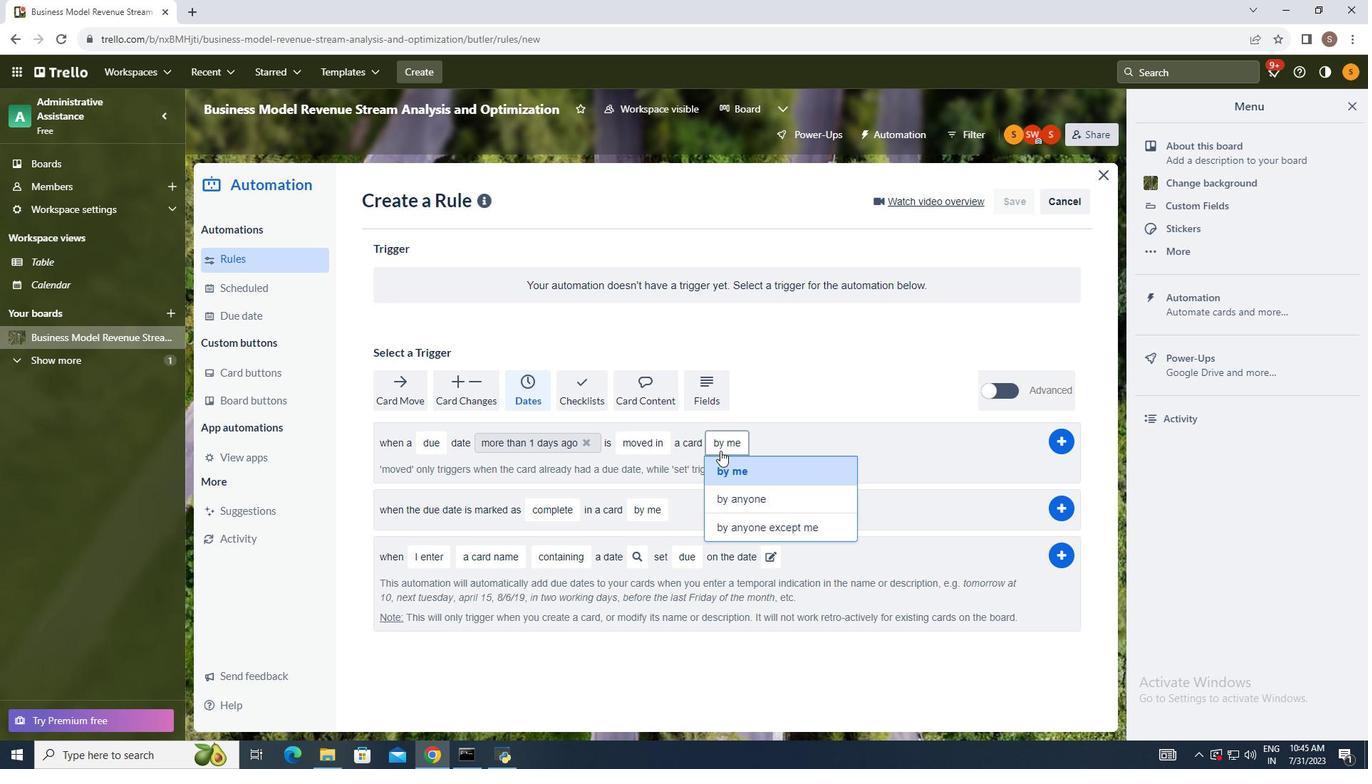 
Action: Mouse moved to (756, 525)
Screenshot: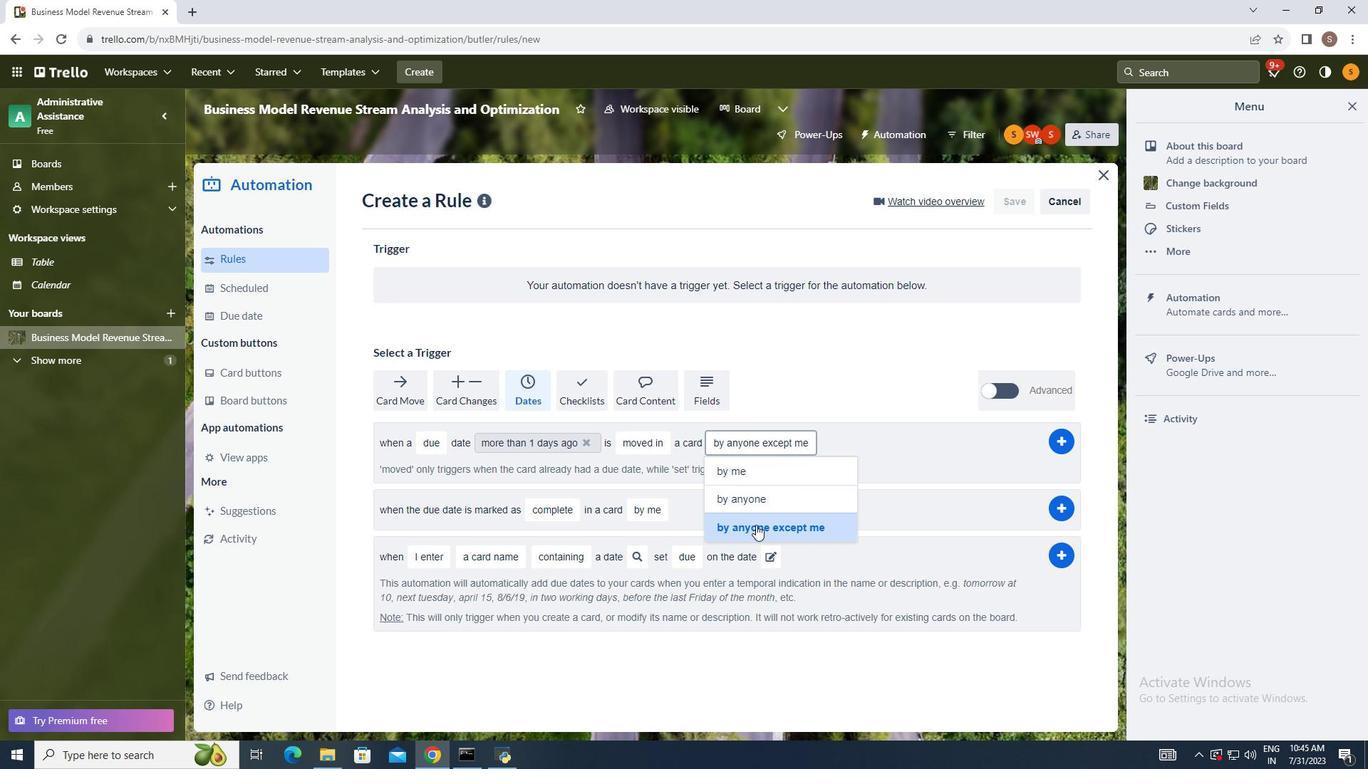 
Action: Mouse pressed left at (756, 525)
Screenshot: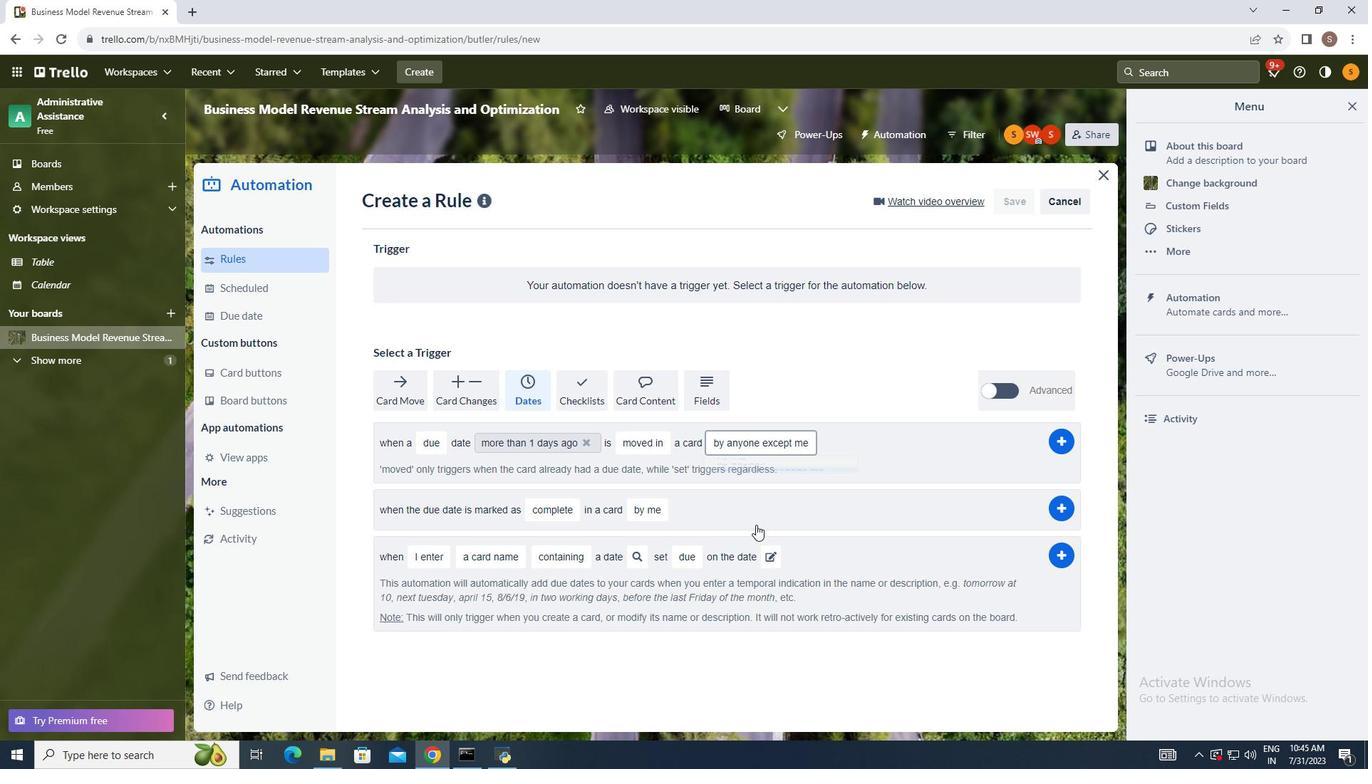 
Action: Mouse moved to (856, 446)
Screenshot: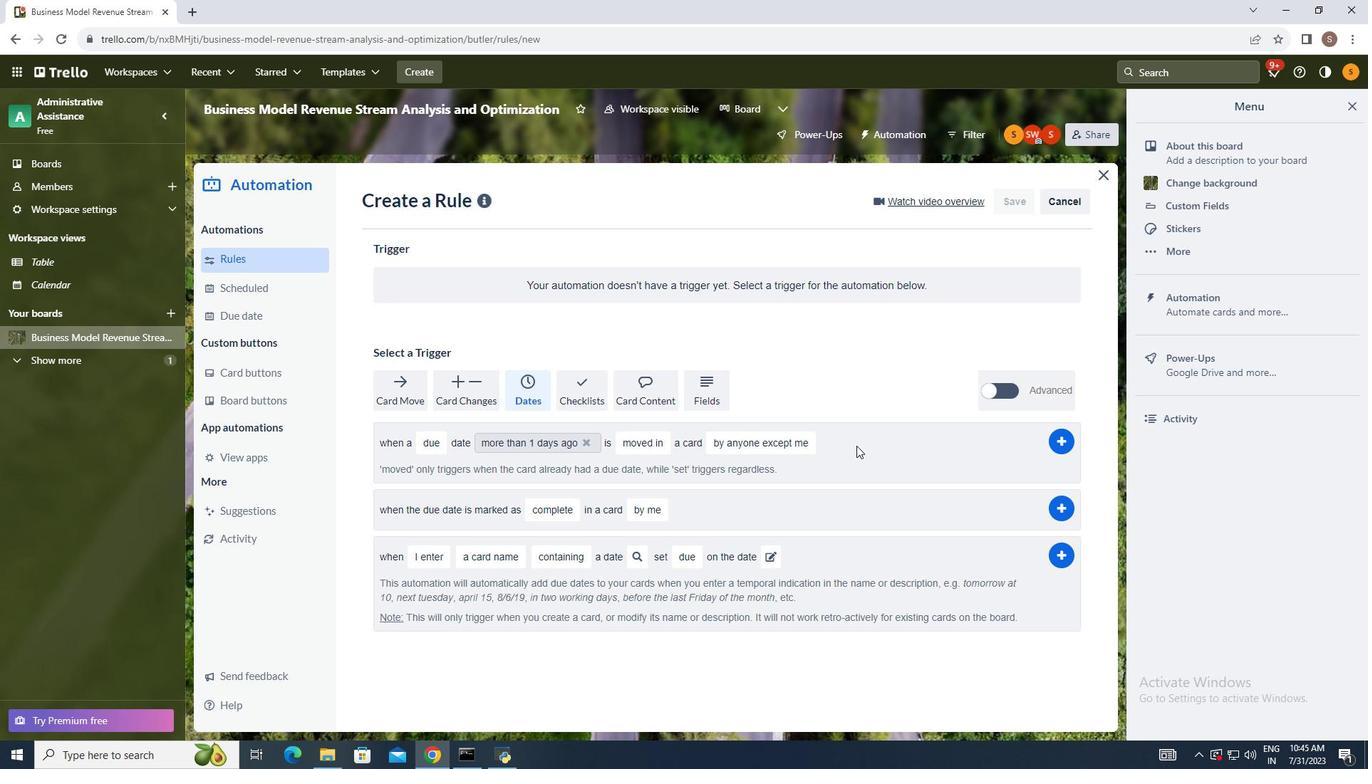 
